 Task: Write a soql queries using LIMIT keyword.
Action: Mouse moved to (36, 136)
Screenshot: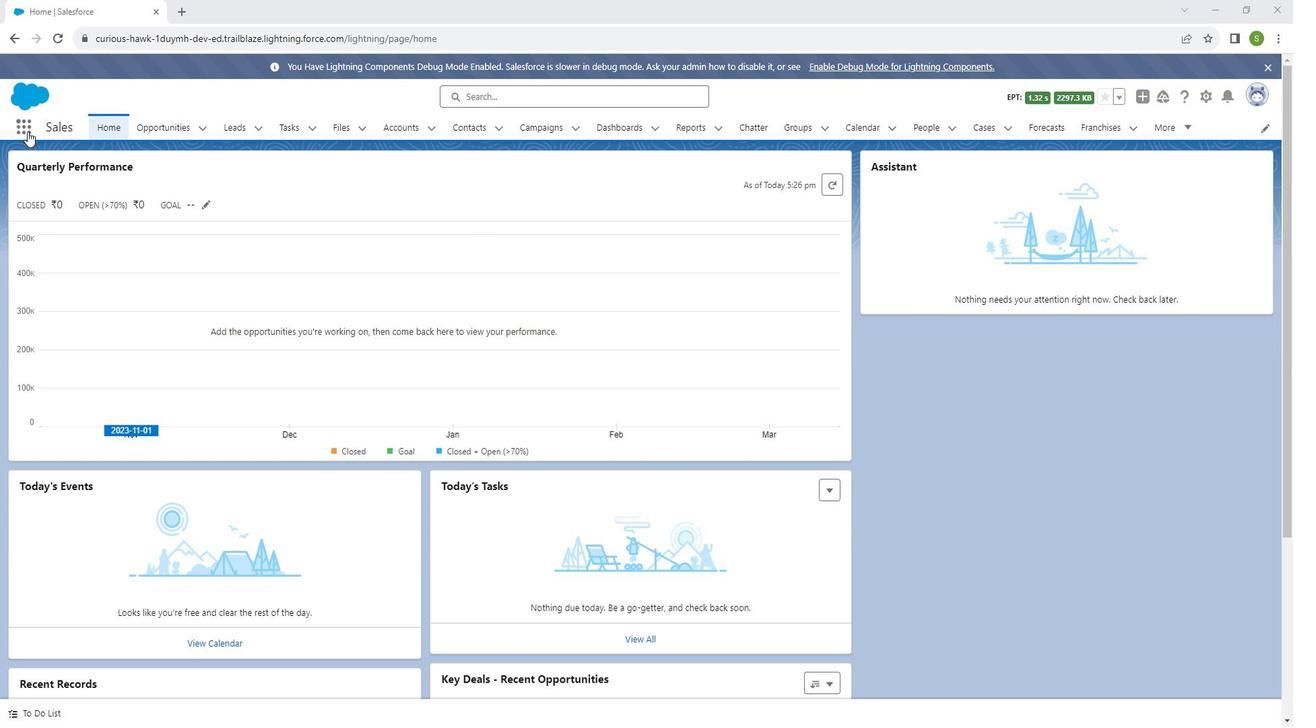 
Action: Mouse pressed left at (36, 136)
Screenshot: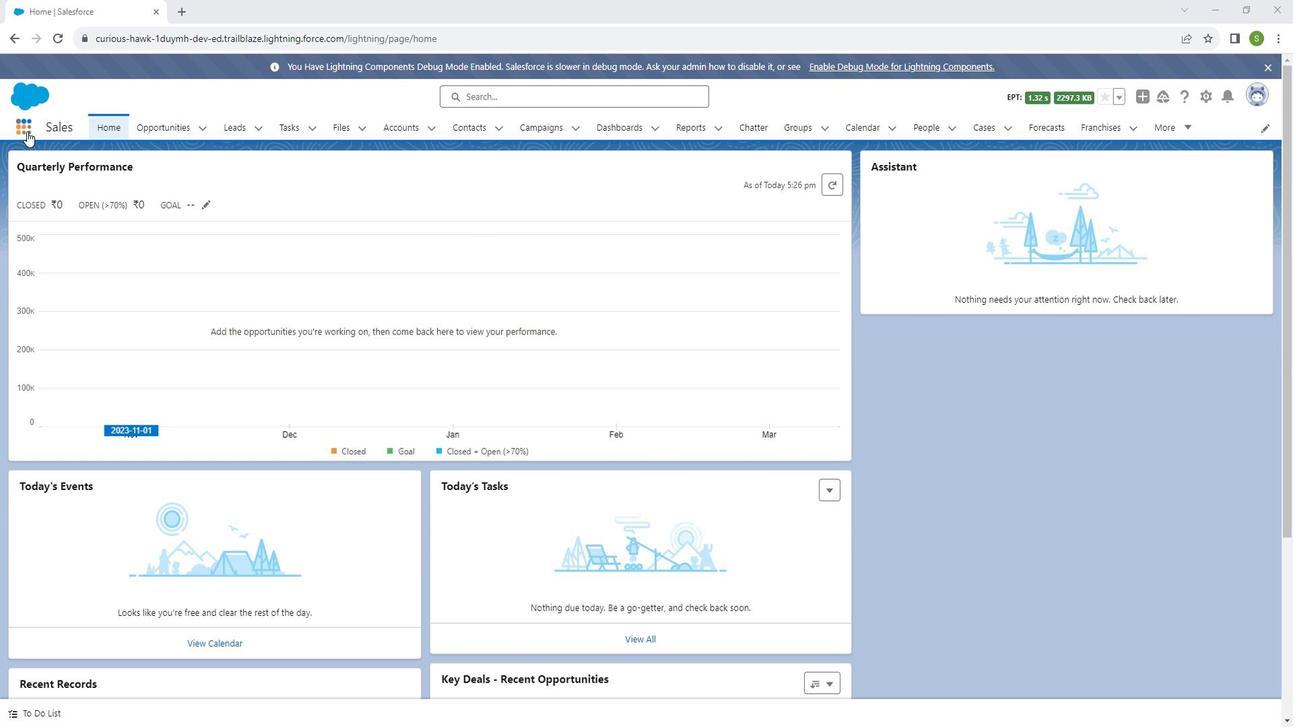 
Action: Mouse moved to (48, 366)
Screenshot: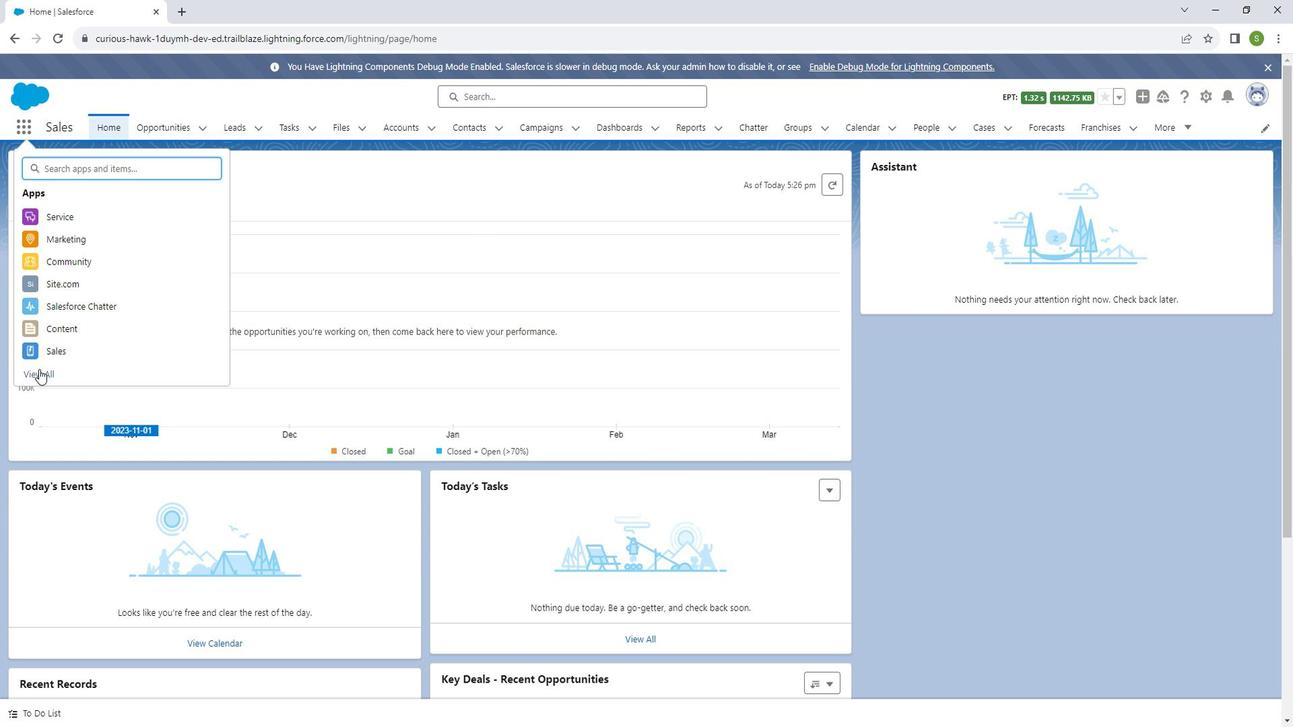 
Action: Mouse pressed left at (48, 366)
Screenshot: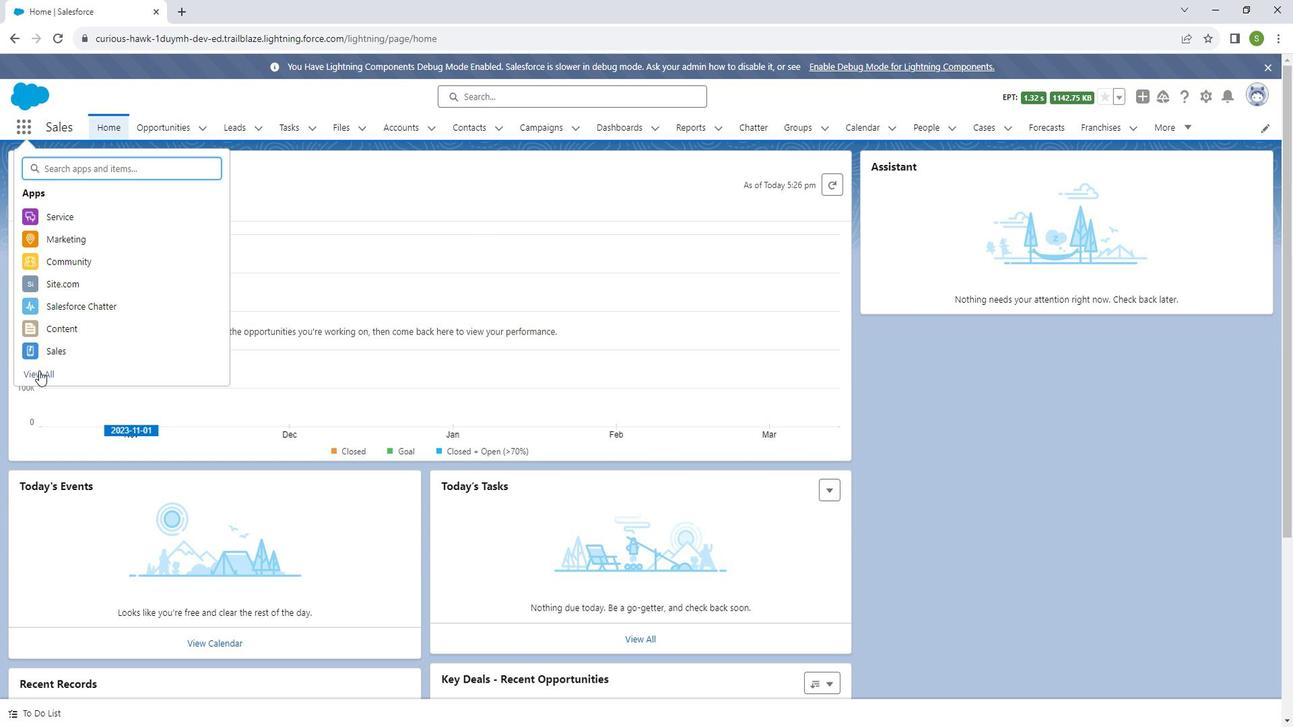 
Action: Mouse moved to (928, 493)
Screenshot: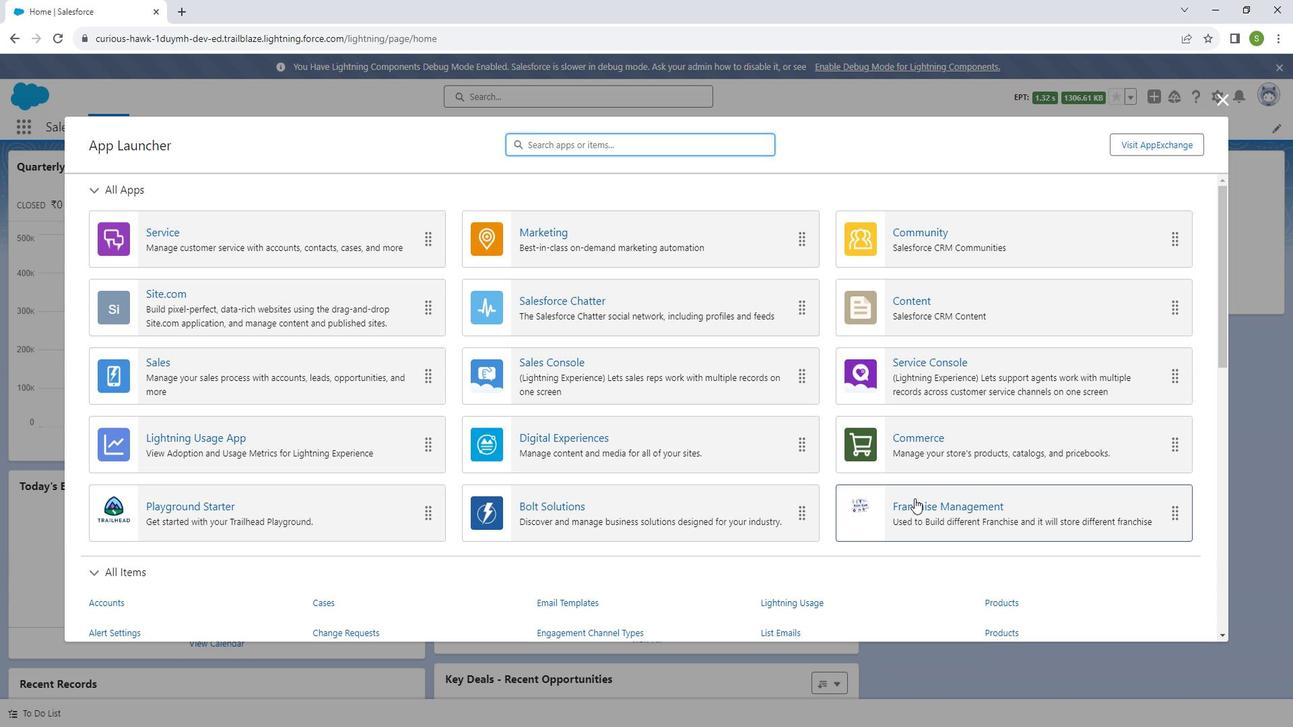 
Action: Mouse pressed left at (928, 493)
Screenshot: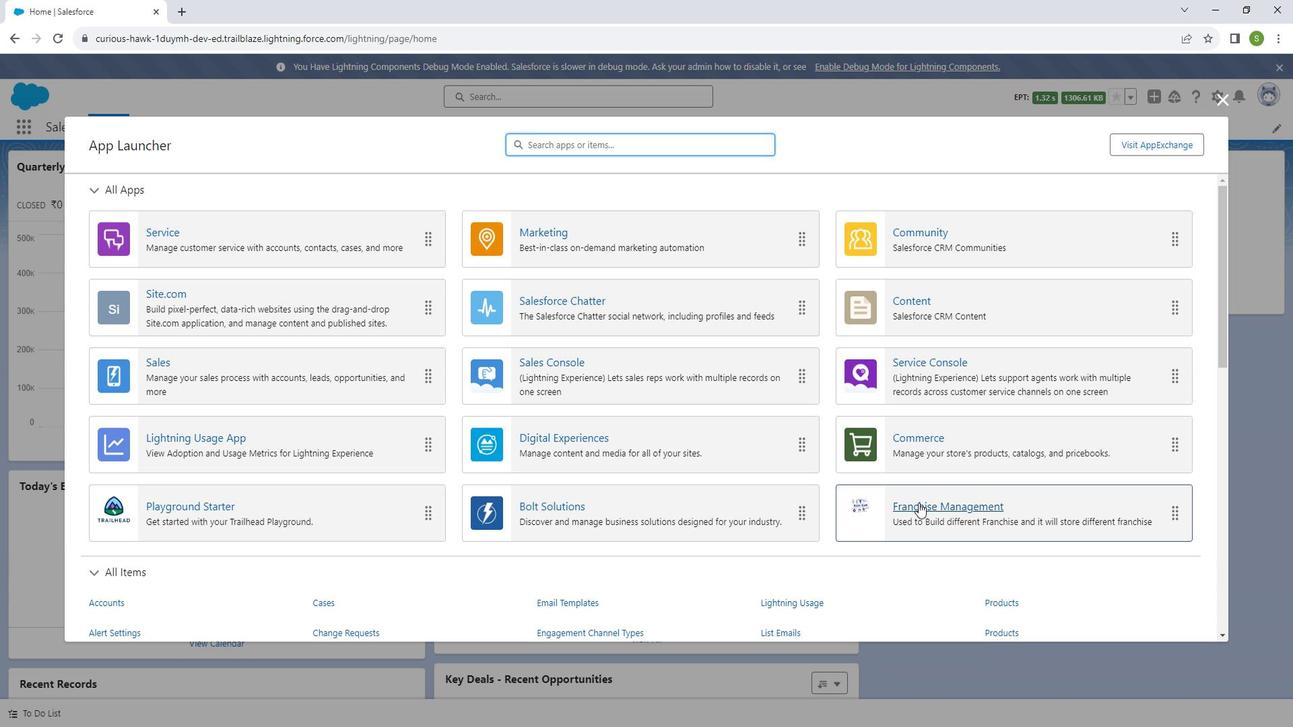 
Action: Mouse moved to (1228, 103)
Screenshot: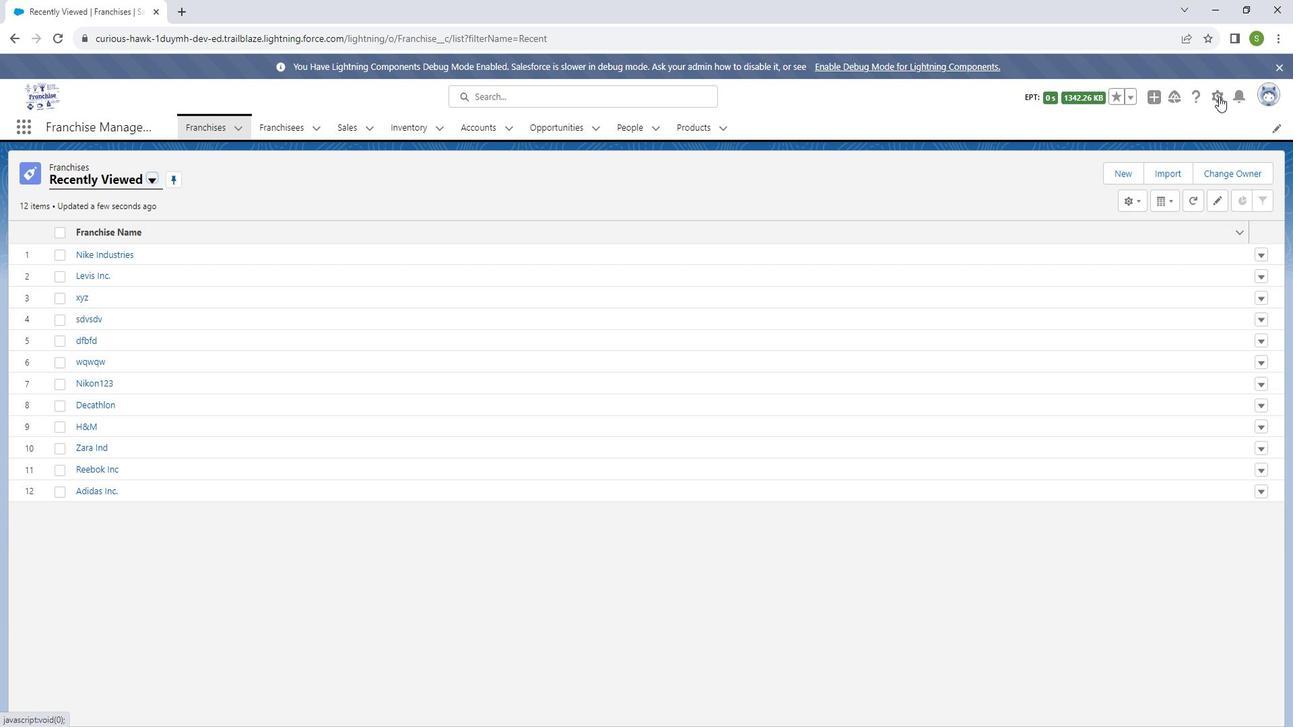 
Action: Mouse pressed left at (1228, 103)
Screenshot: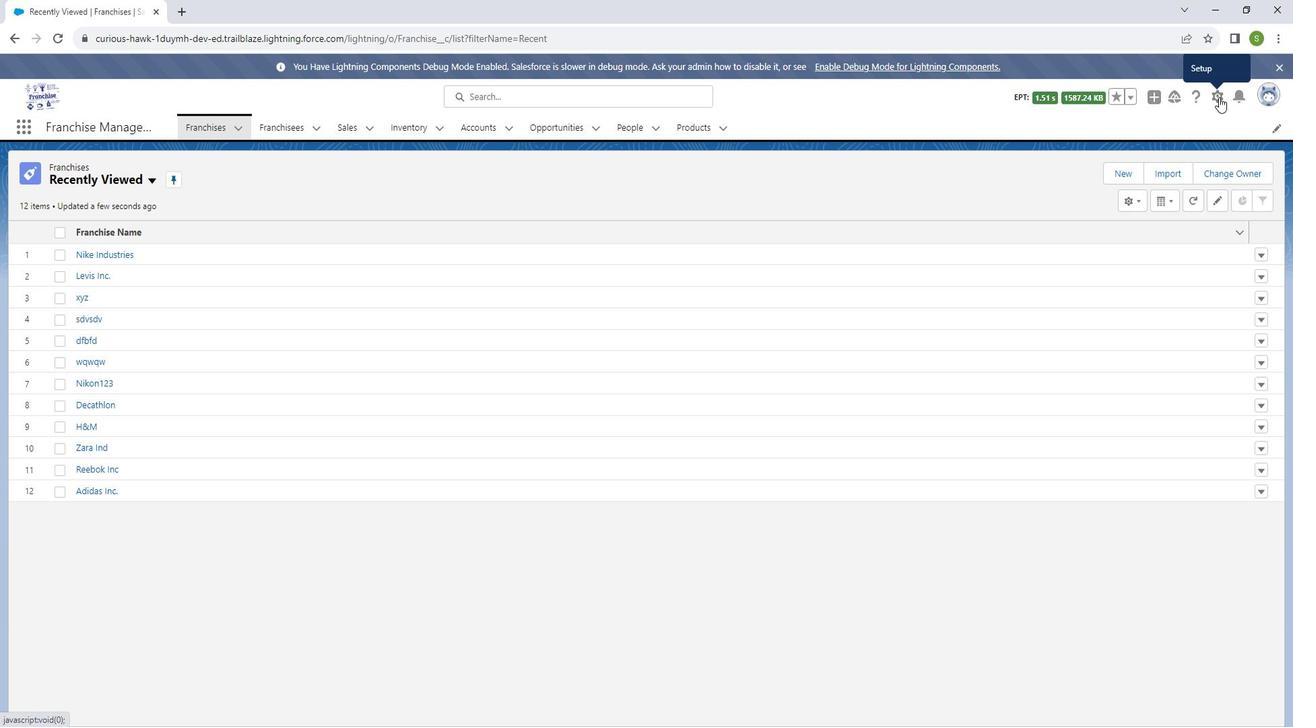 
Action: Mouse moved to (1151, 221)
Screenshot: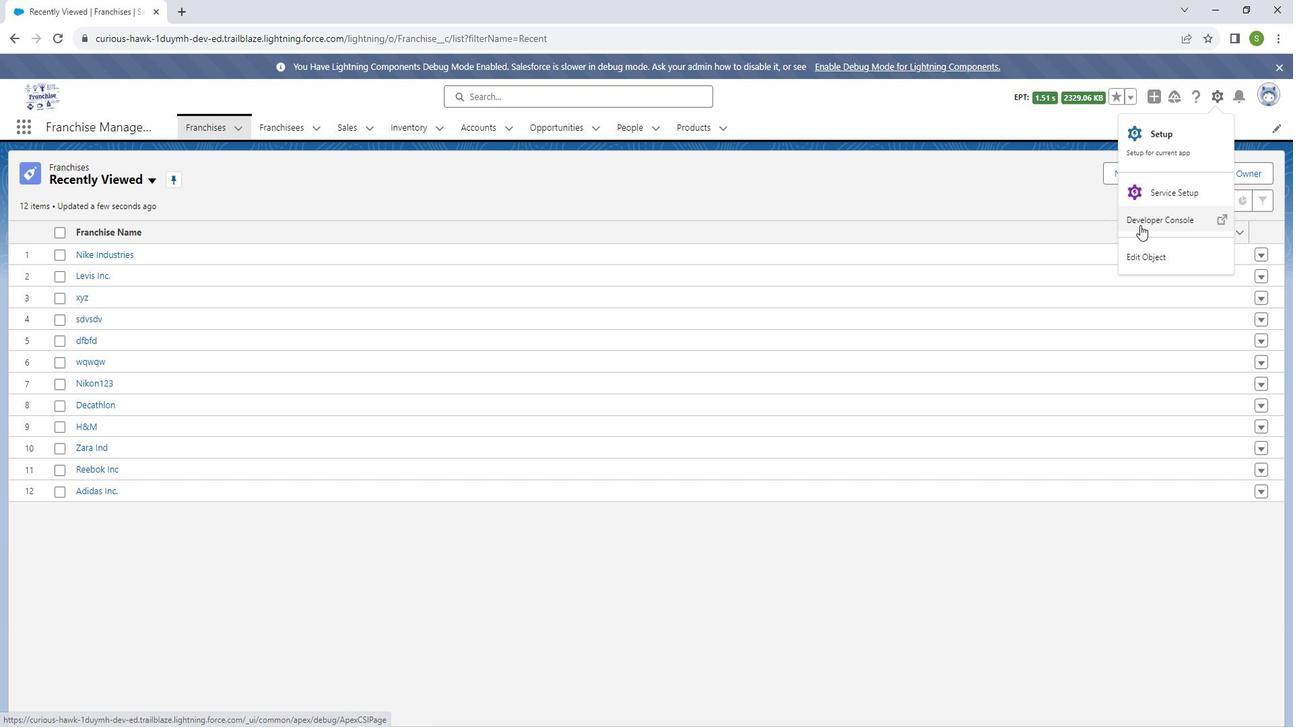 
Action: Mouse pressed right at (1151, 221)
Screenshot: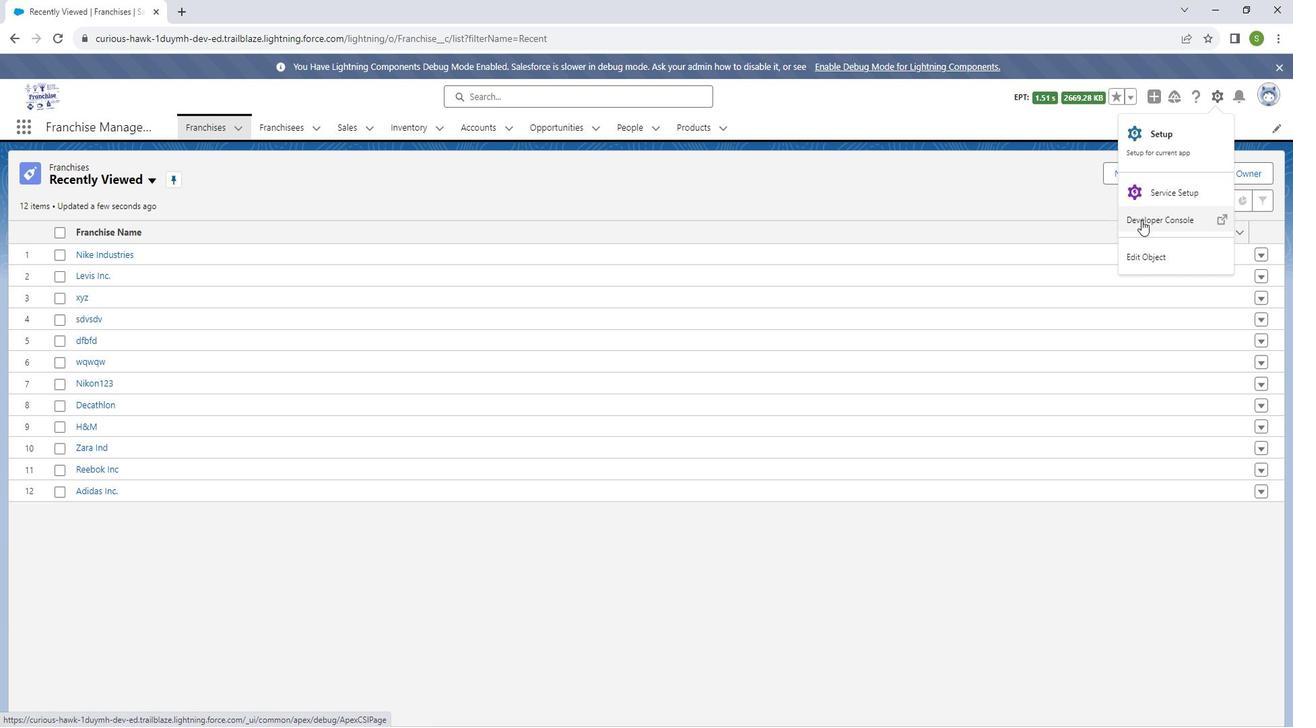 
Action: Mouse moved to (1166, 236)
Screenshot: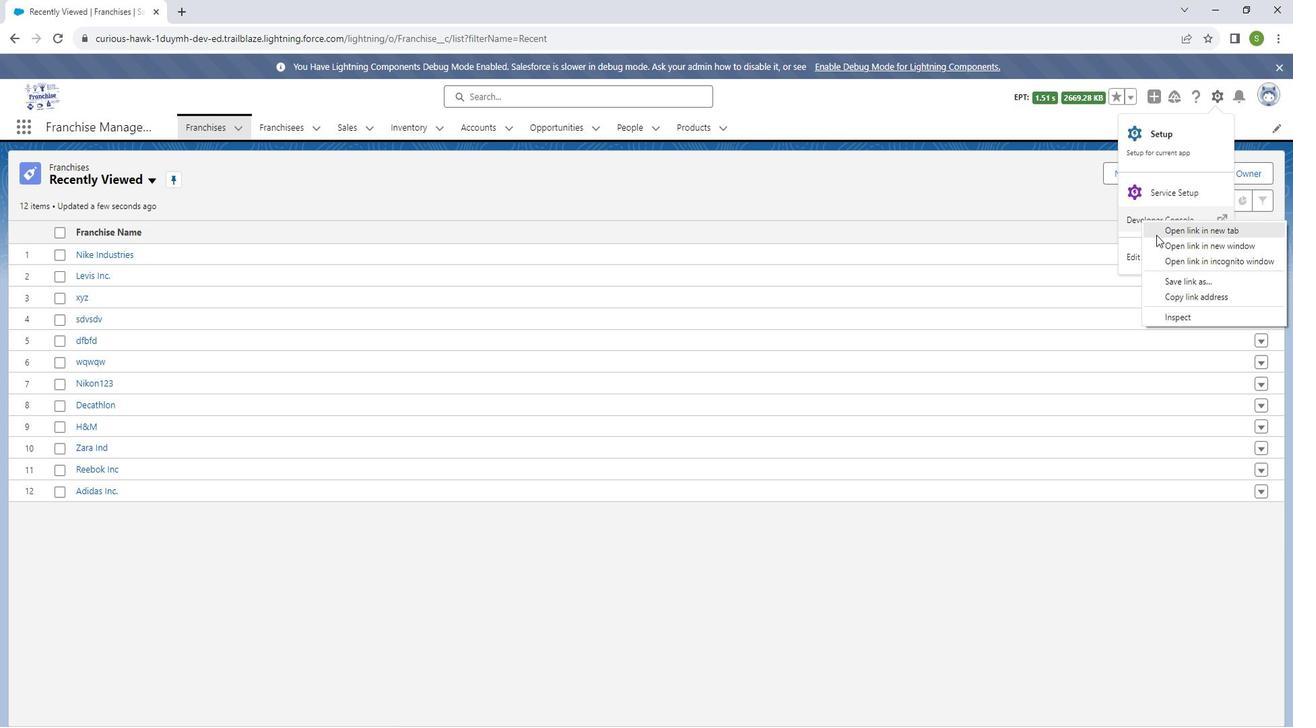 
Action: Mouse pressed left at (1166, 236)
Screenshot: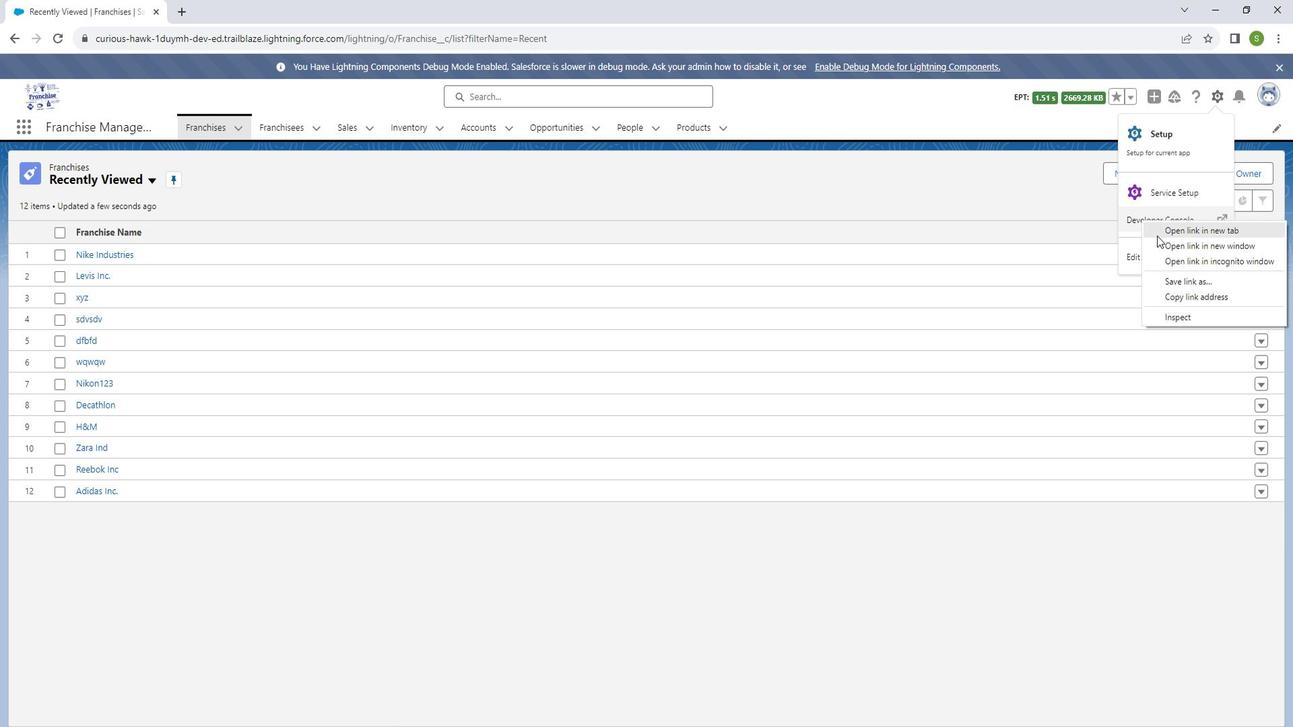 
Action: Mouse moved to (229, 8)
Screenshot: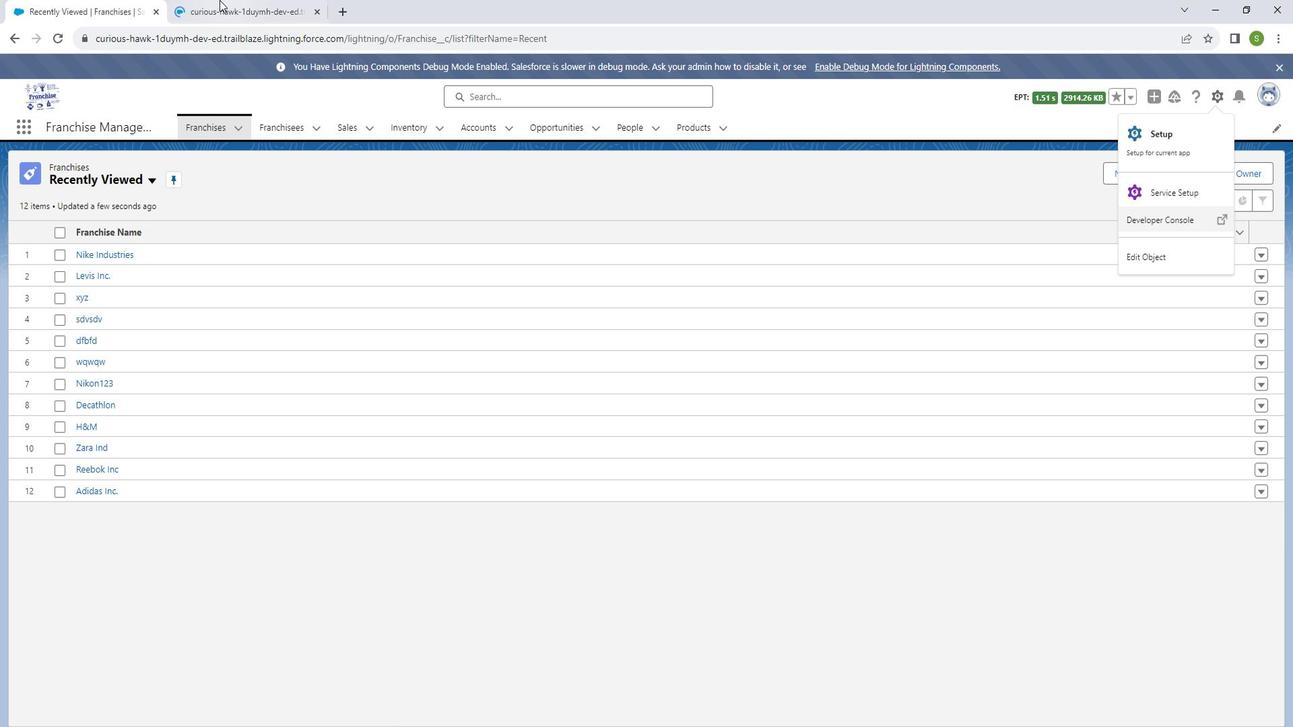 
Action: Mouse pressed left at (229, 9)
Screenshot: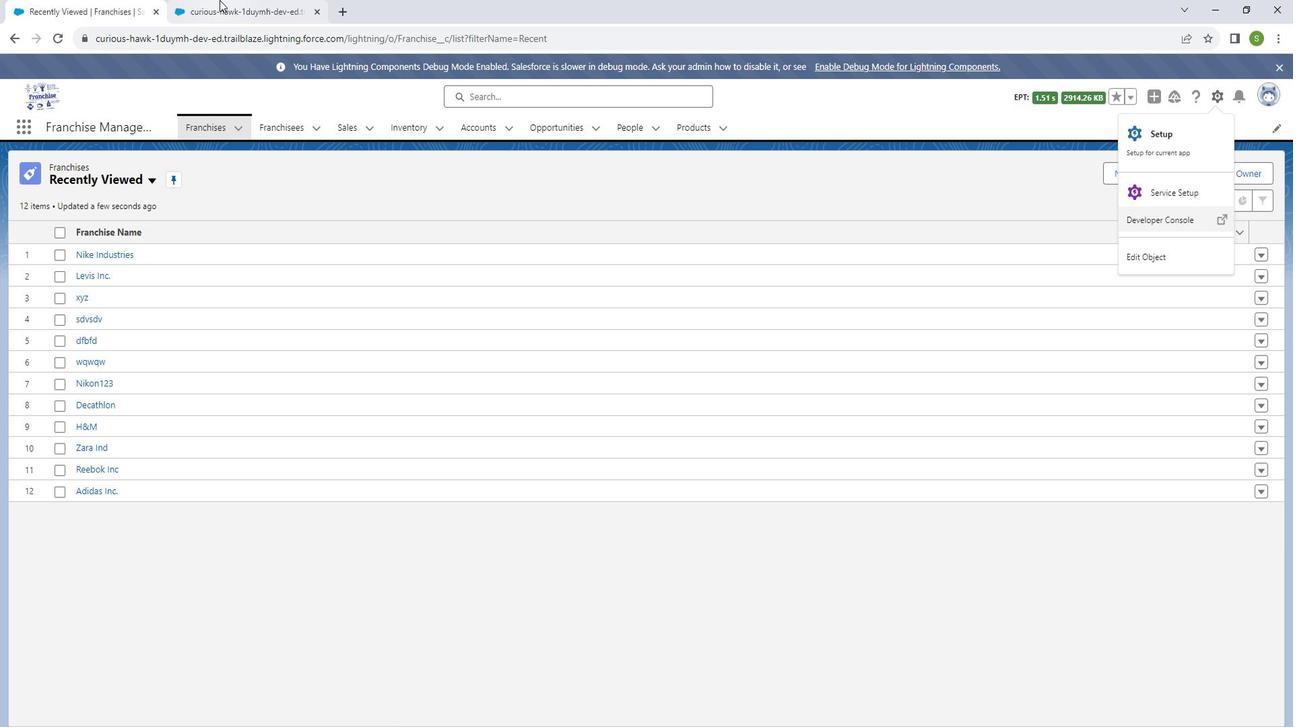 
Action: Mouse moved to (109, 70)
Screenshot: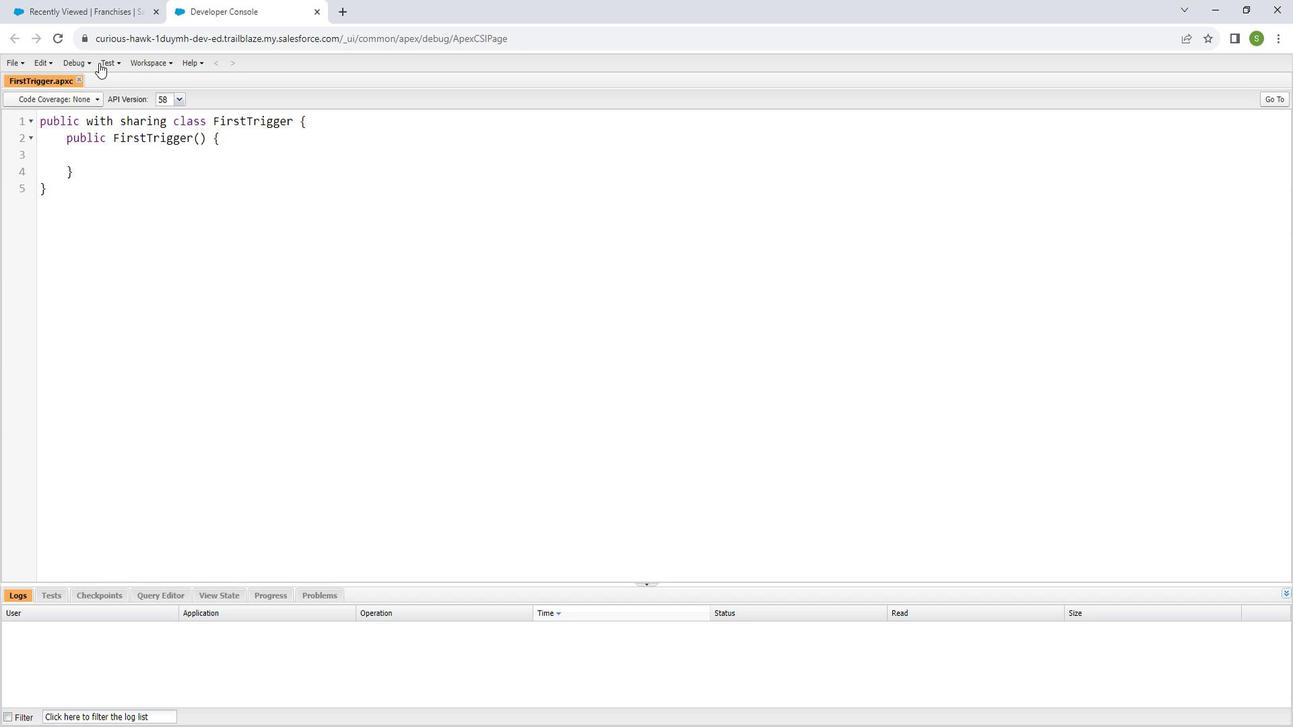 
Action: Mouse pressed left at (109, 70)
Screenshot: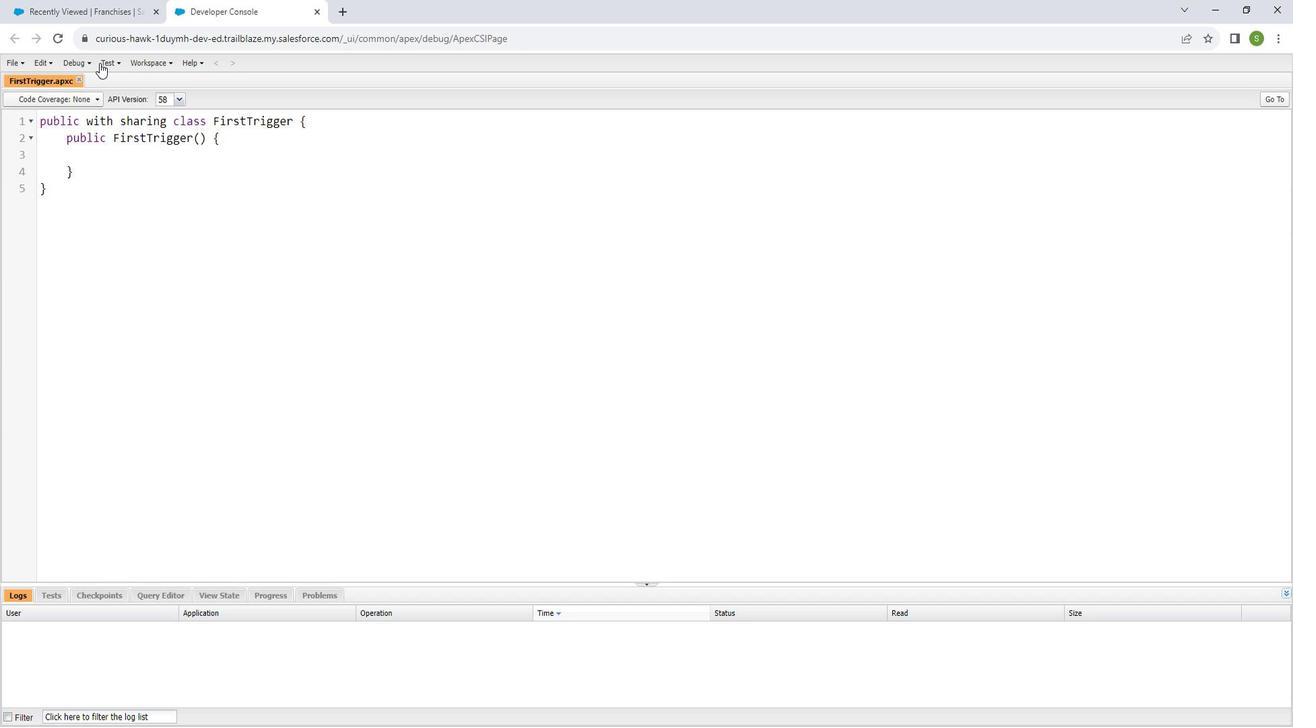 
Action: Mouse moved to (94, 67)
Screenshot: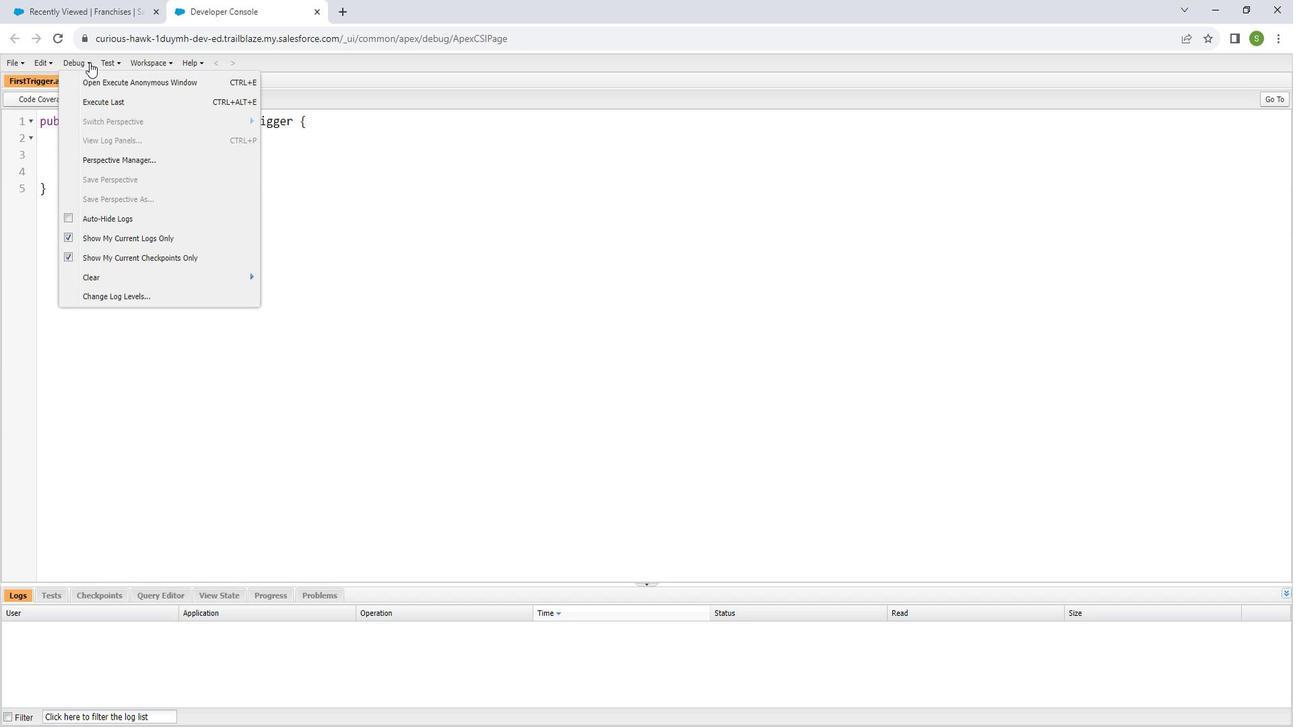
Action: Mouse pressed left at (94, 67)
Screenshot: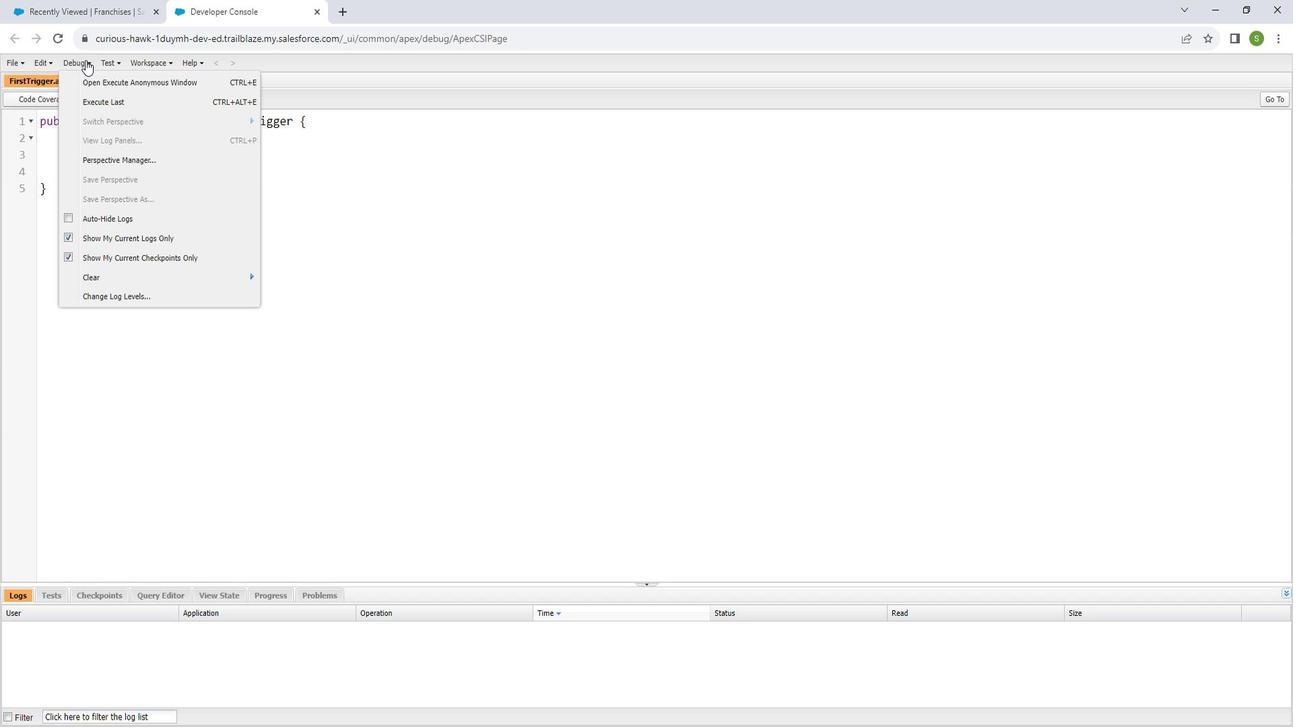 
Action: Mouse pressed left at (94, 67)
Screenshot: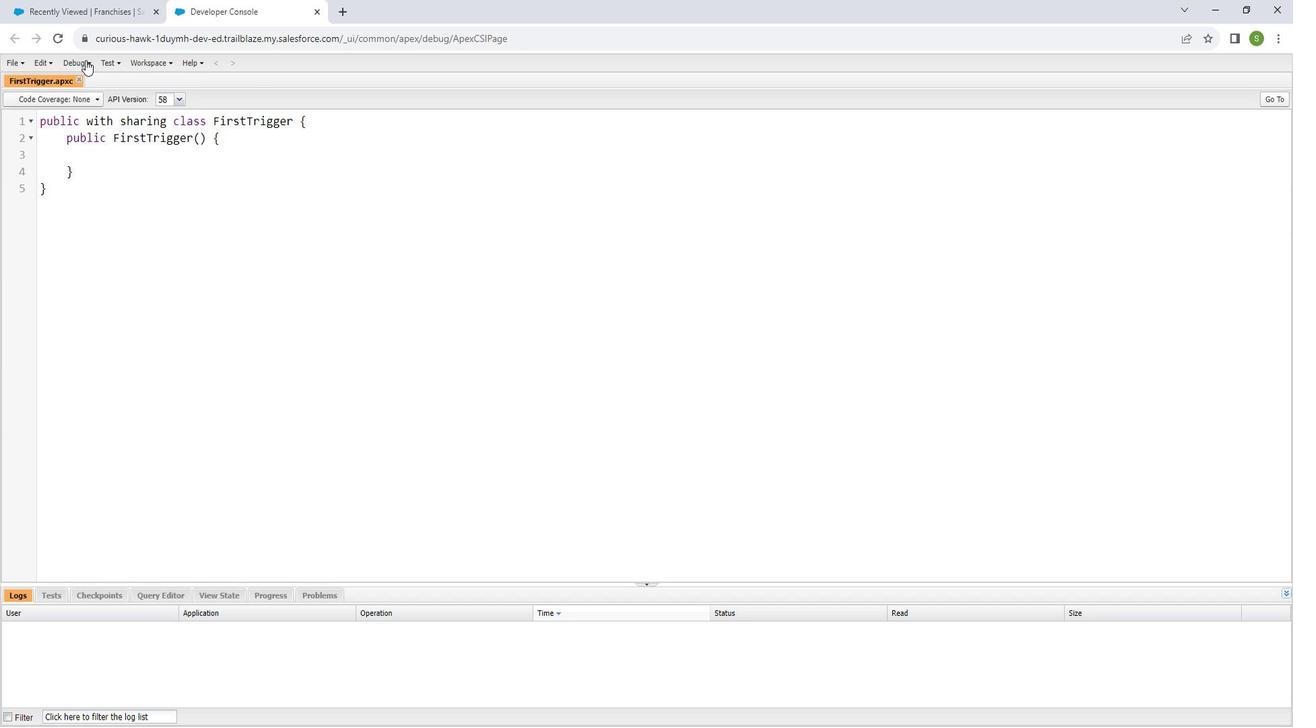 
Action: Mouse moved to (97, 83)
Screenshot: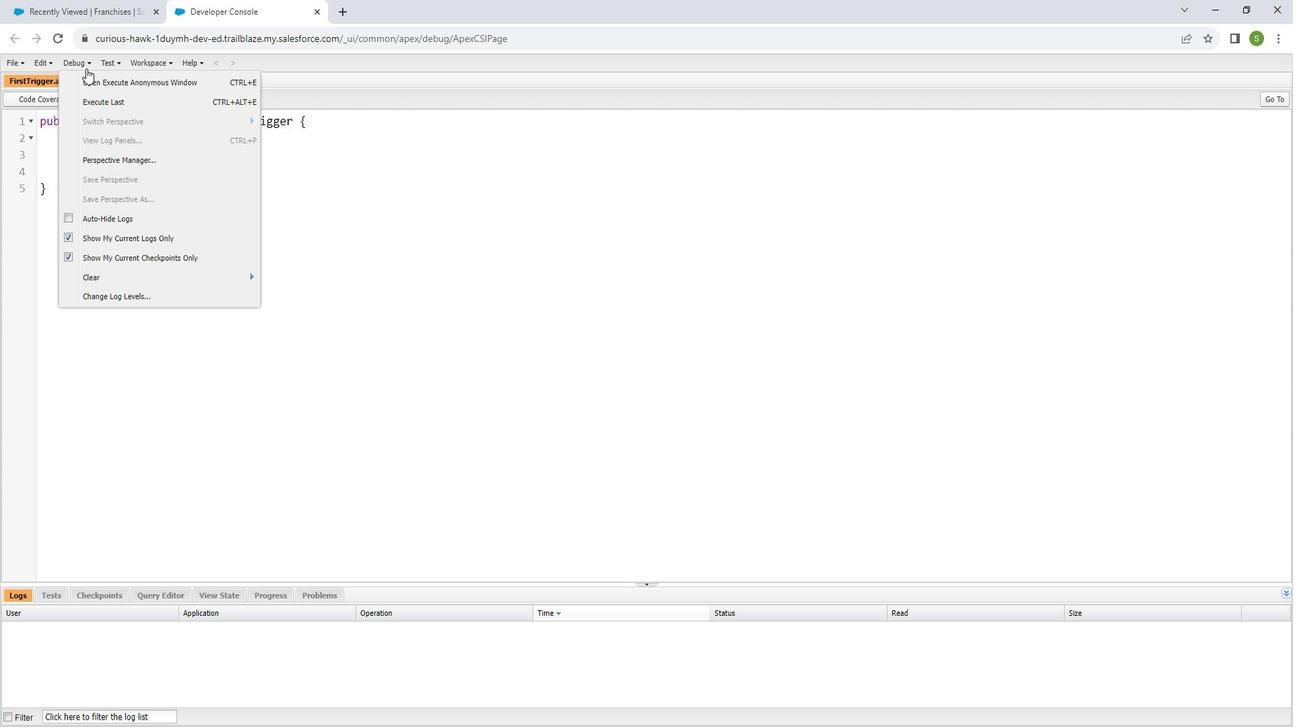 
Action: Mouse pressed left at (97, 83)
Screenshot: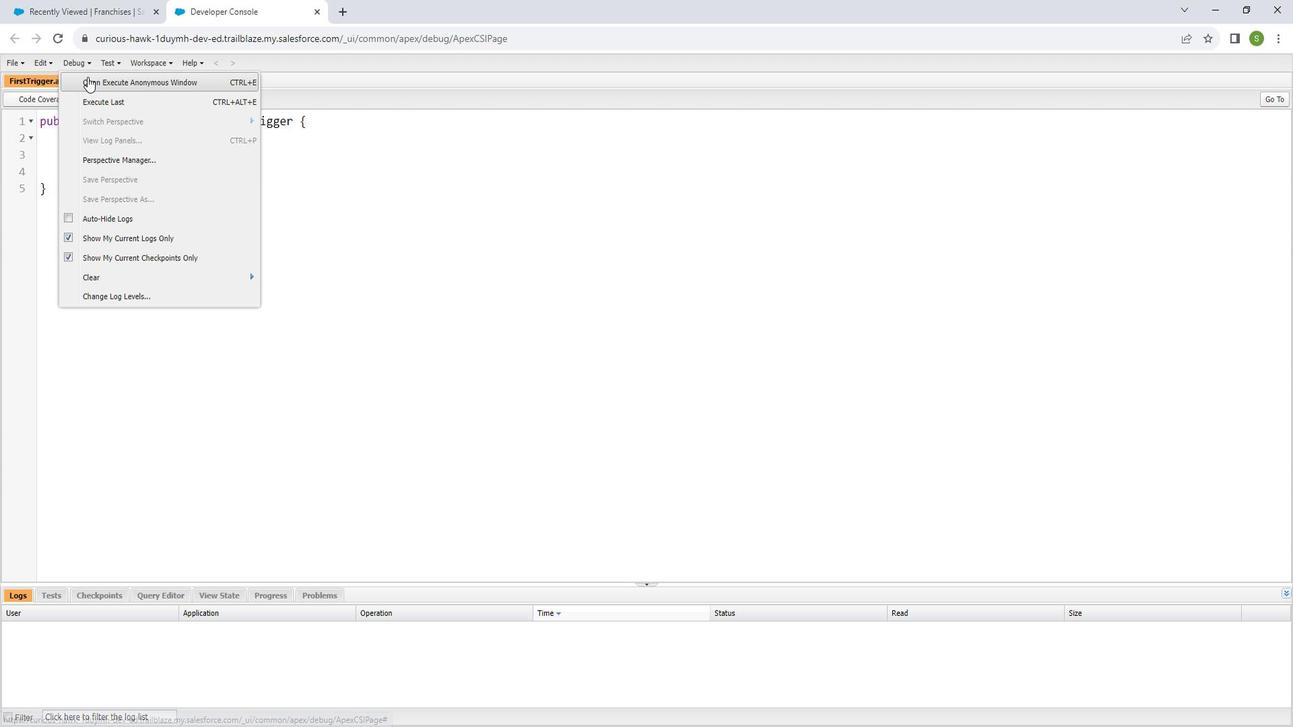 
Action: Mouse moved to (417, 231)
Screenshot: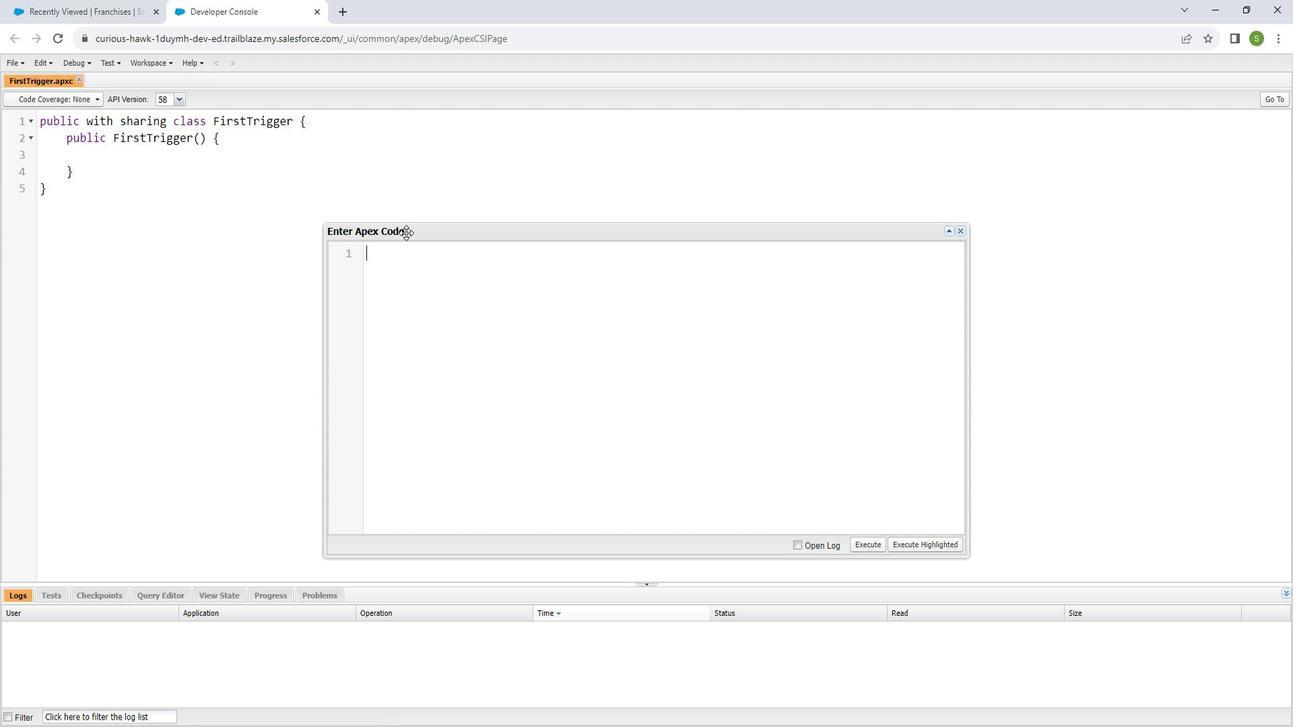 
Action: Mouse pressed left at (417, 231)
Screenshot: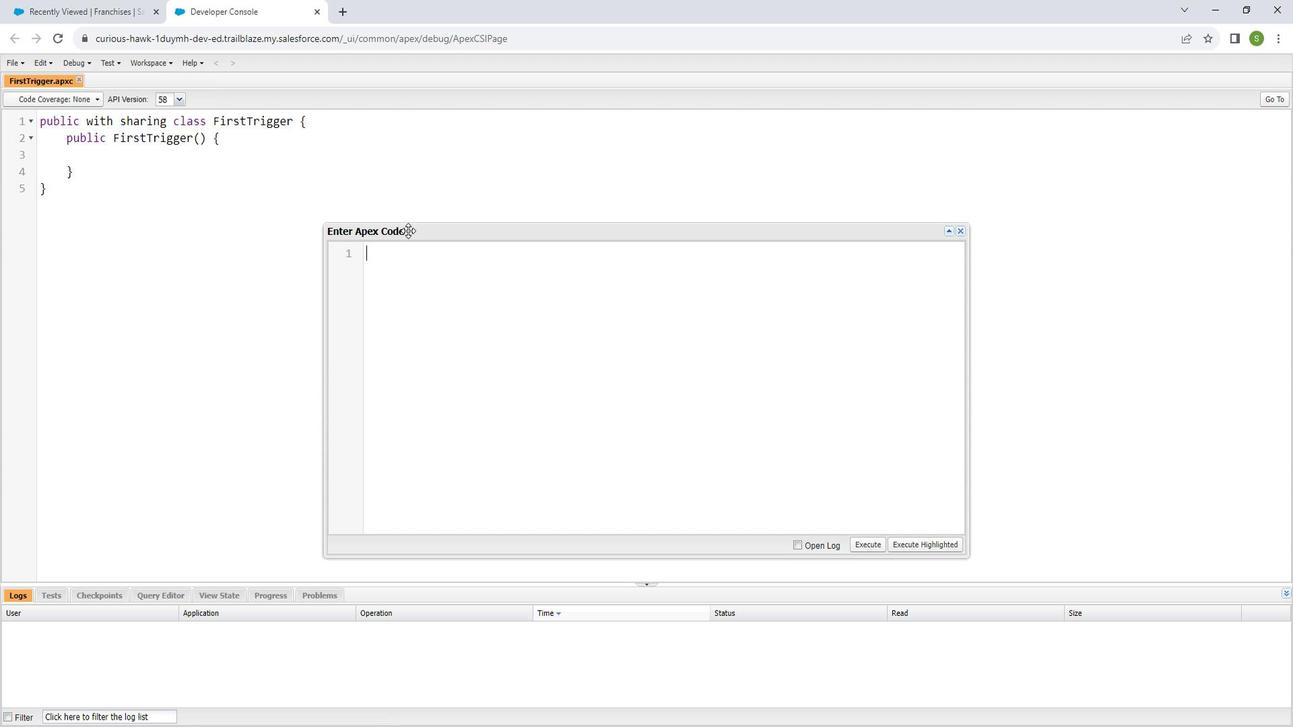 
Action: Mouse moved to (94, 127)
Screenshot: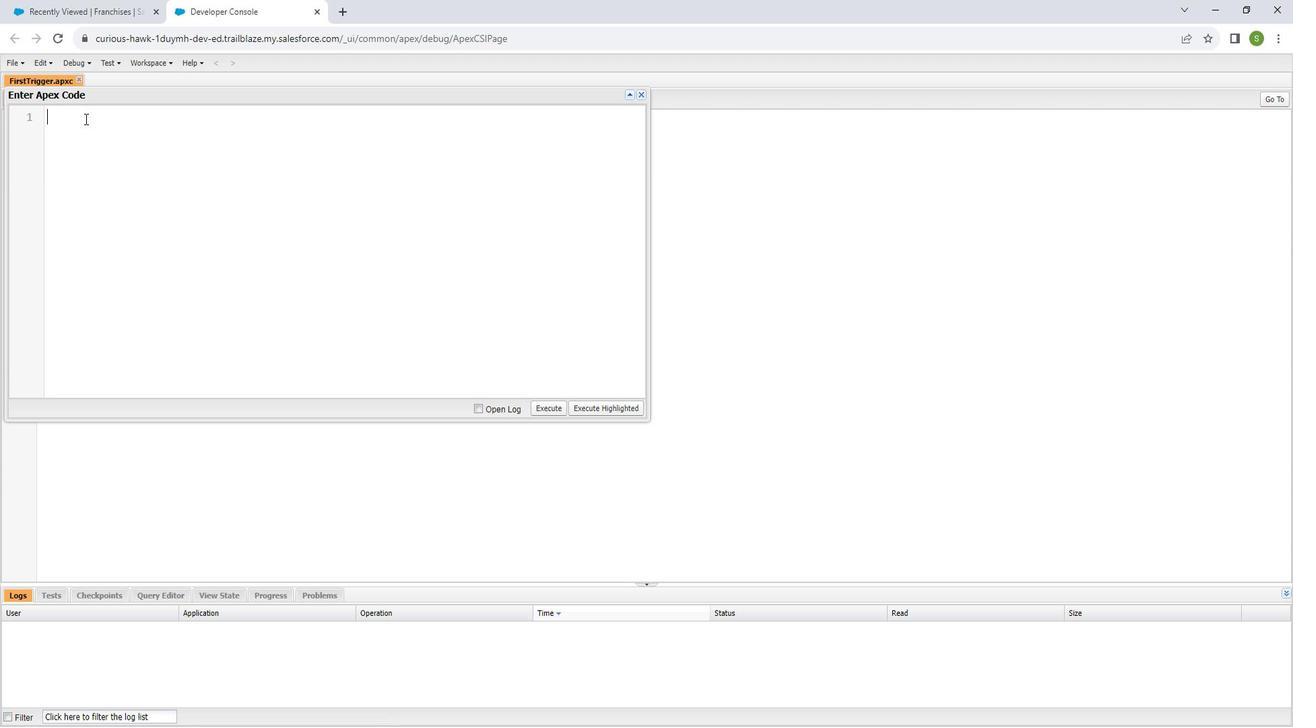 
Action: Mouse pressed left at (94, 127)
Screenshot: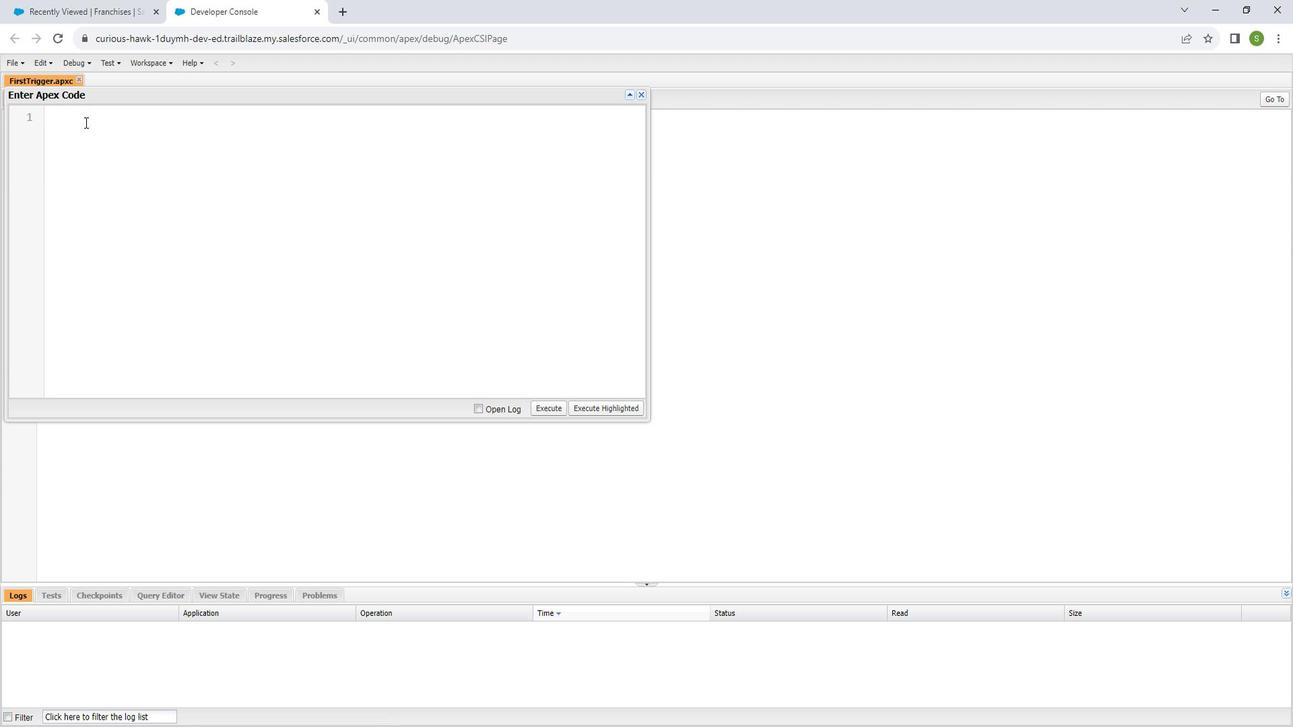 
Action: Key pressed <Key.shift_r><Key.shift_r><Key.shift_r><Key.shift_r><Key.shift_r><Key.shift_r><Key.shift_r><Key.shift_r><Key.shift_r><Key.shift_r><Key.shift_r><Key.shift_r><Key.shift_r><Key.shift_r>SE<Key.shift_r><Key.shift_r><Key.shift_r><Key.shift_r>L<Key.backspace><Key.backspace><Key.backspace><Key.shift_r>List<Key.shift_r><<Key.shift_r><Key.shift_r><Key.shift_r><Key.shift_r>Franchise<Key.shift_r><Key.shift_r><Key.shift_r><Key.shift_r><Key.shift_r><Key.shift_r><Key.shift_r><Key.shift_r><Key.shift_r><Key.shift_r><Key.shift_r><Key.shift_r><Key.shift_r><Key.shift_r><Key.shift_r><Key.shift_r><Key.shift_r><Key.shift_r><Key.shift_r><Key.shift_r><Key.shift_r><Key.shift_r><Key.shift_r><Key.shift_r><Key.shift_r><Key.shift_r><Key.shift_r><Key.shift_r>__c<Key.shift_r><Key.shift_r><Key.shift_r><Key.shift_r><Key.shift_r><Key.shift_r><Key.shift_r>><Key.space>frans<Key.space>=<Key.space>[]<Key.left><Key.shift_r>SELECT<Key.space>id,<Key.space><Key.shift_r><Key.shift_r><Key.shift_r><Key.shift_r><Key.shift_r><Key.shift_r>NAm<Key.backspace><Key.backspace>ame<Key.space><Key.shift_r>From<Key.space><Key.shift_r>Franchise<Key.shift_r>__c<Key.space><Key.shift_r>LIMIIT<Key.backspace><Key.backspace>t<Key.backspace><Key.shift_r>T<Key.space>4<Key.right>;<Key.enter><Key.shift_r>Sys<Key.backspace><Key.backspace><Key.backspace>for<Key.shift_r>(<Key.shift_r><Key.shift_r><Key.shift_r>Franchise<Key.shift_r>__c<Key.space>frans<Key.shift_r>:<Key.space><Key.shift_r><Key.shift_r><Key.backspace><Key.space><Key.space><Key.backspace><Key.backspace><Key.backspace>s<Key.shift_r>:<Key.space>frans<Key.right><Key.enter><Key.shift_r>{}<Key.left><Key.enter><Key.shift_r>System.dev<Key.backspace>bug<Key.shift_r>(<Key.shift_r>Na<Key.backspace><Key.backspace>'<Key.shift_r><Key.shift_r>Name<Key.space>-<Key.right>+<Key.space><Key.shift_r>NAme<Key.backspace><Key.backspace><Key.backspace><Key.backspace>franss.<Key.shift_r>Name<Key.right>;
Screenshot: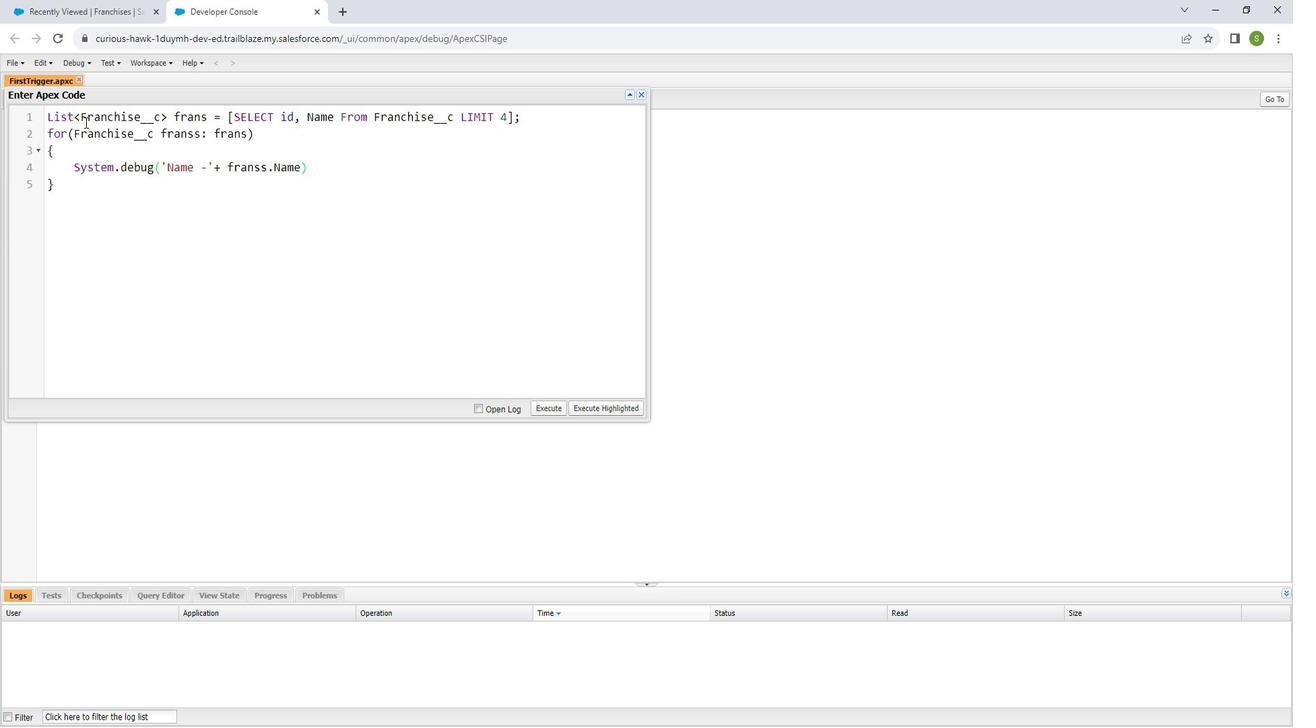 
Action: Mouse moved to (485, 401)
Screenshot: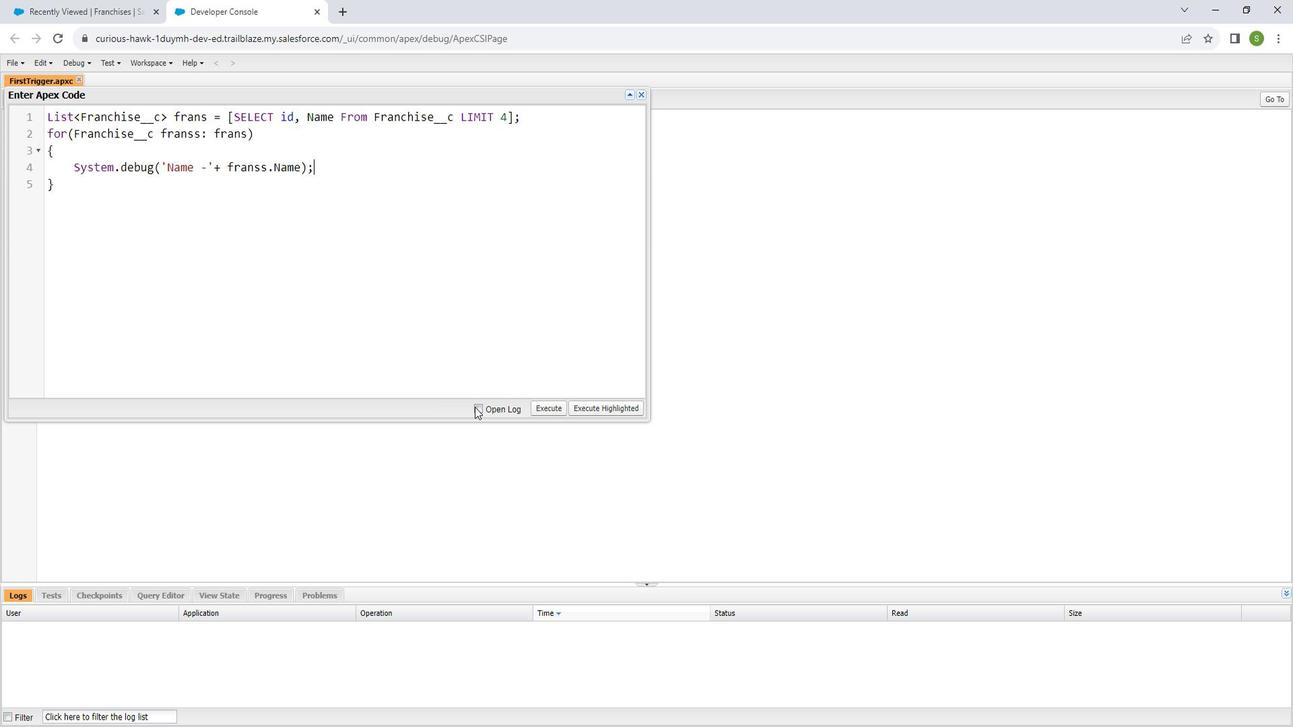
Action: Mouse pressed left at (485, 401)
Screenshot: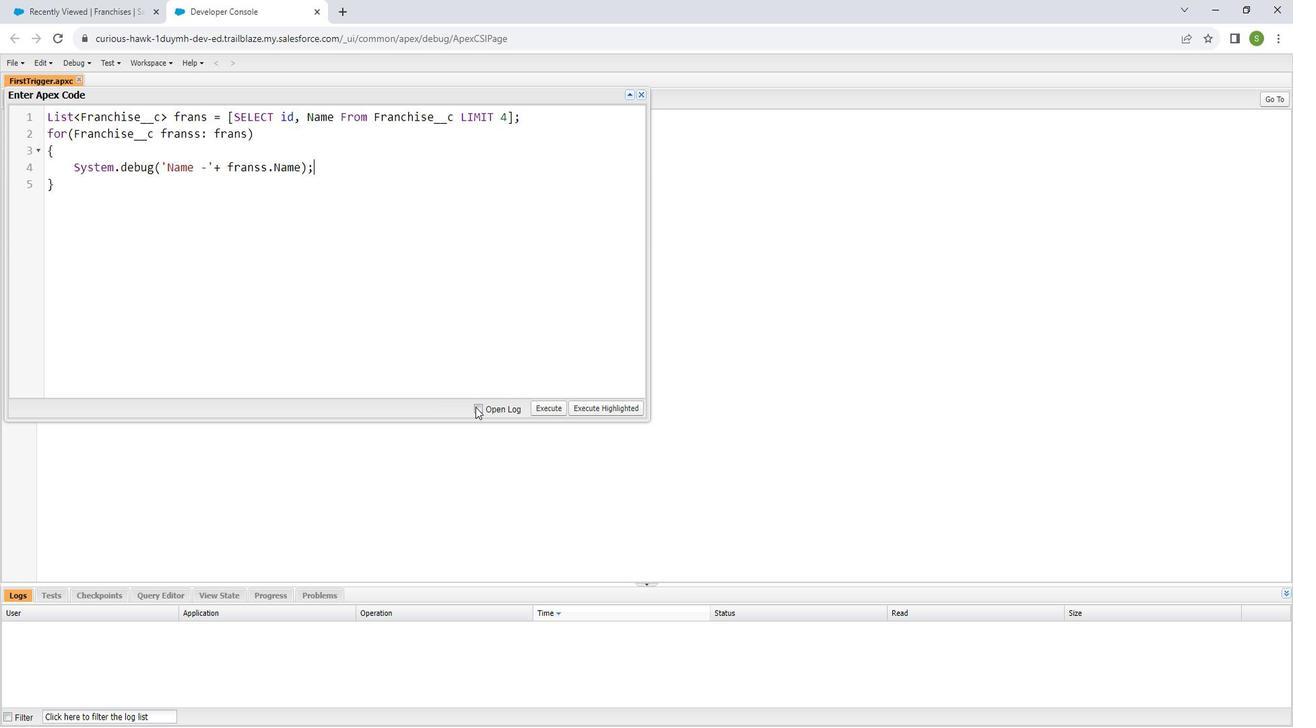 
Action: Mouse moved to (557, 397)
Screenshot: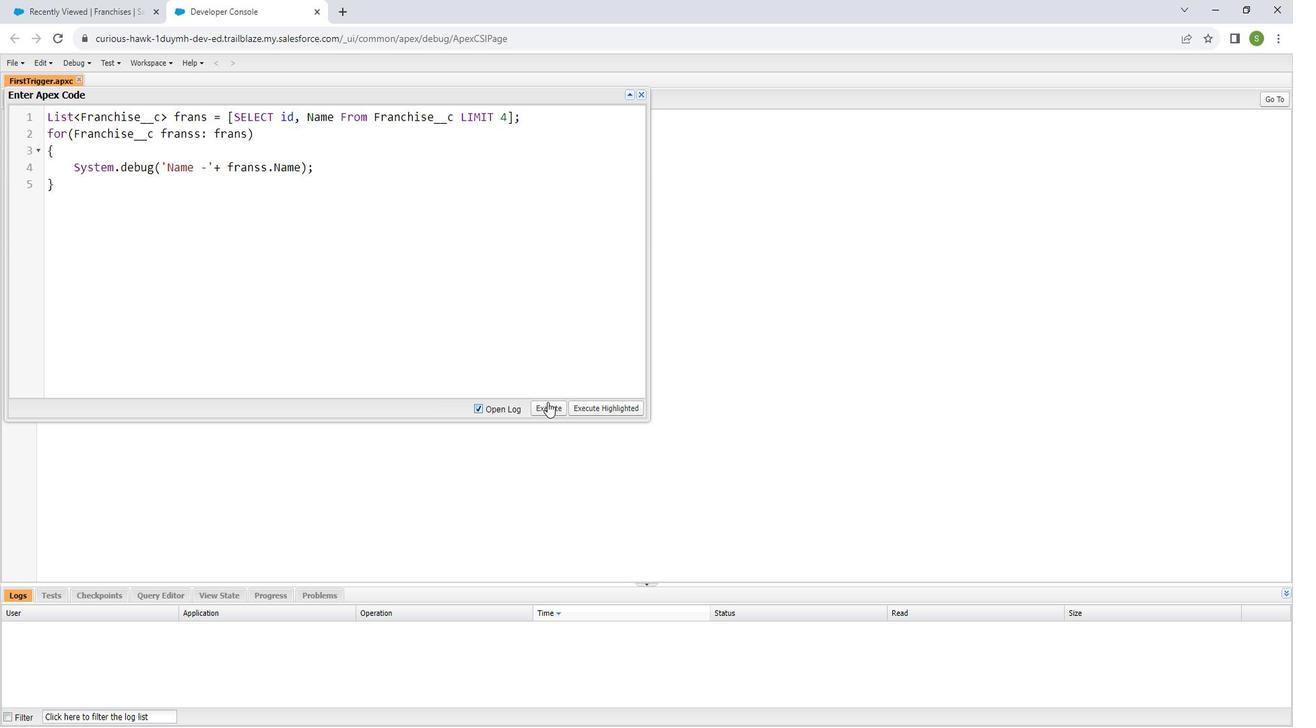 
Action: Mouse pressed left at (557, 397)
Screenshot: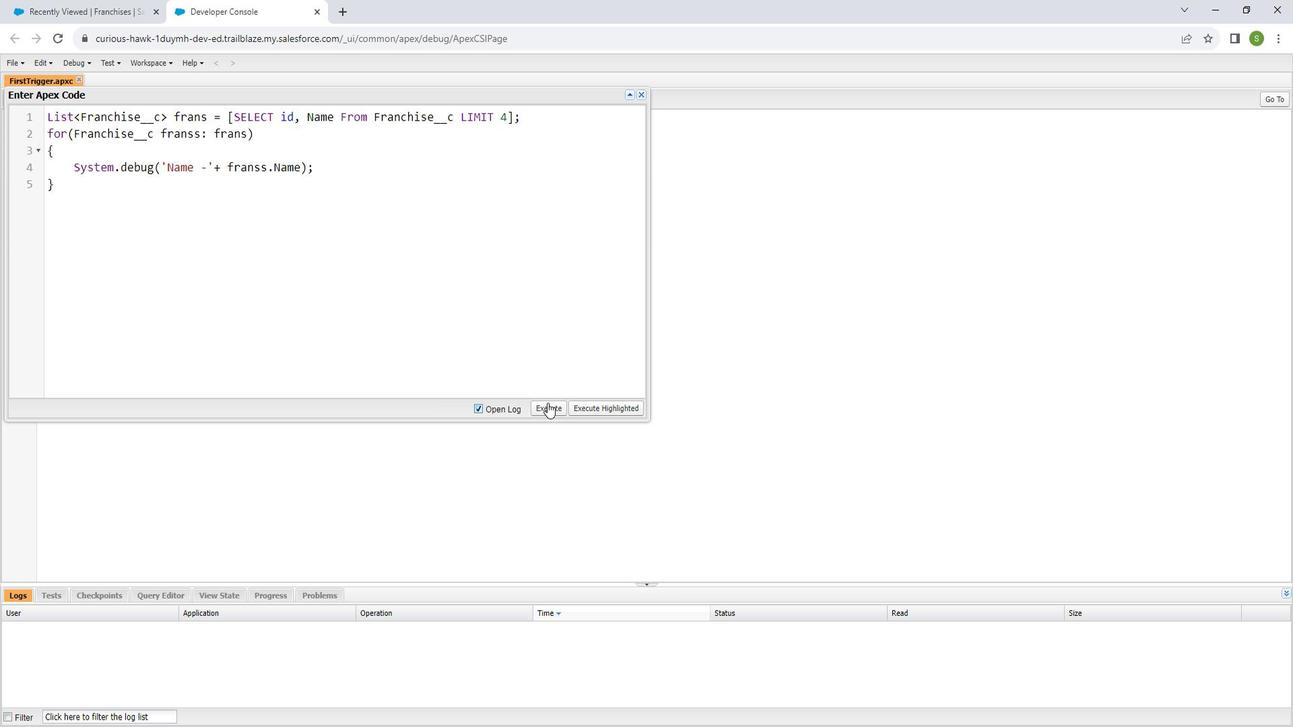 
Action: Mouse moved to (135, 558)
Screenshot: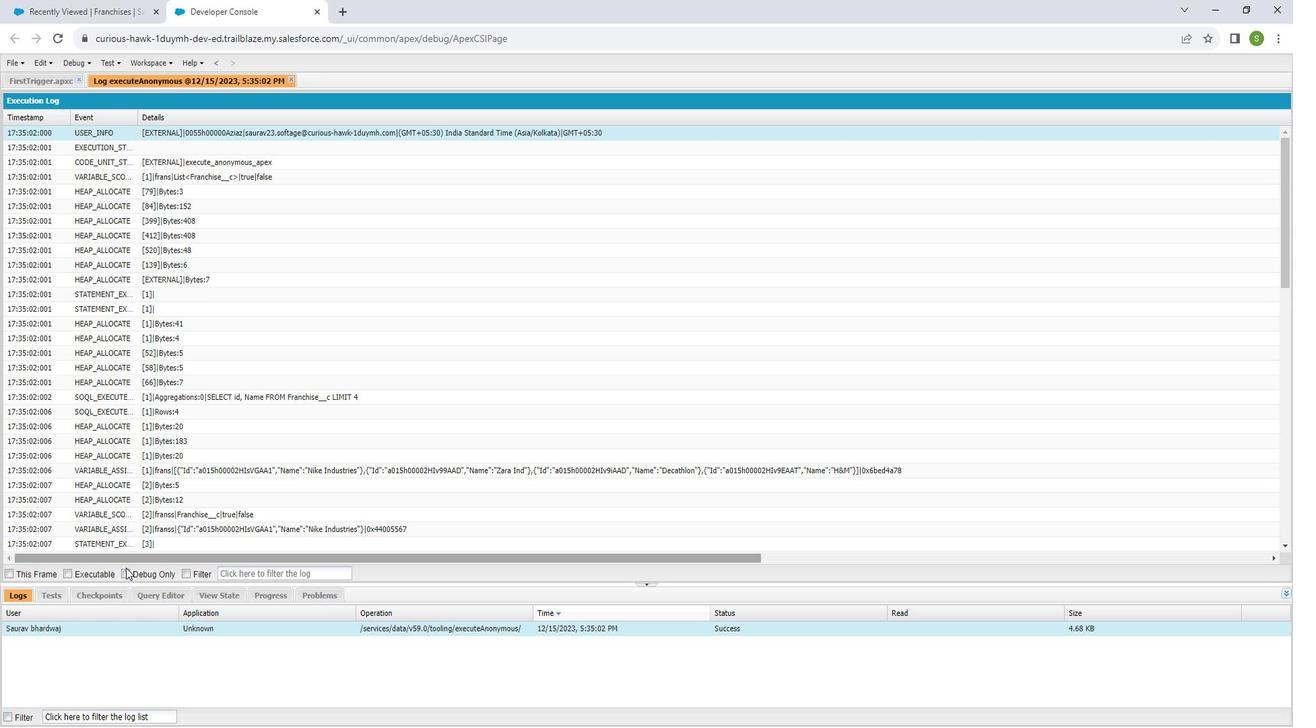 
Action: Mouse pressed left at (135, 558)
Screenshot: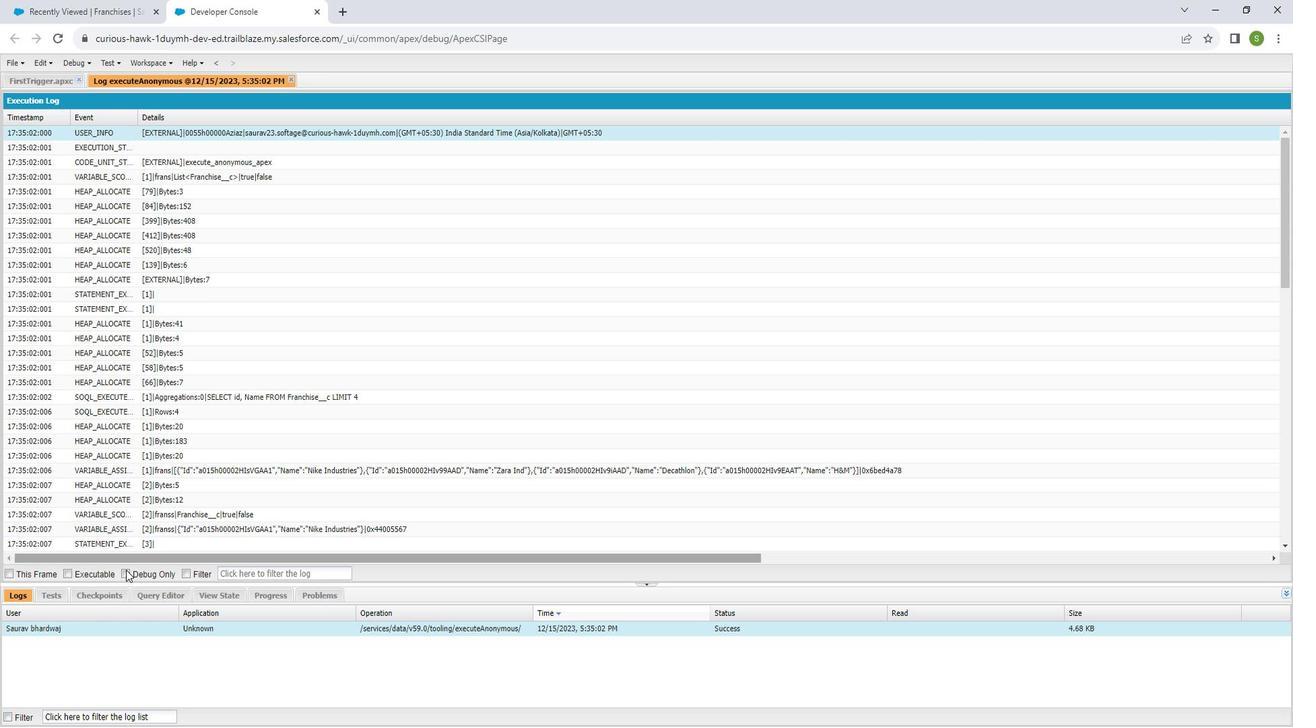
Action: Mouse moved to (165, 586)
Screenshot: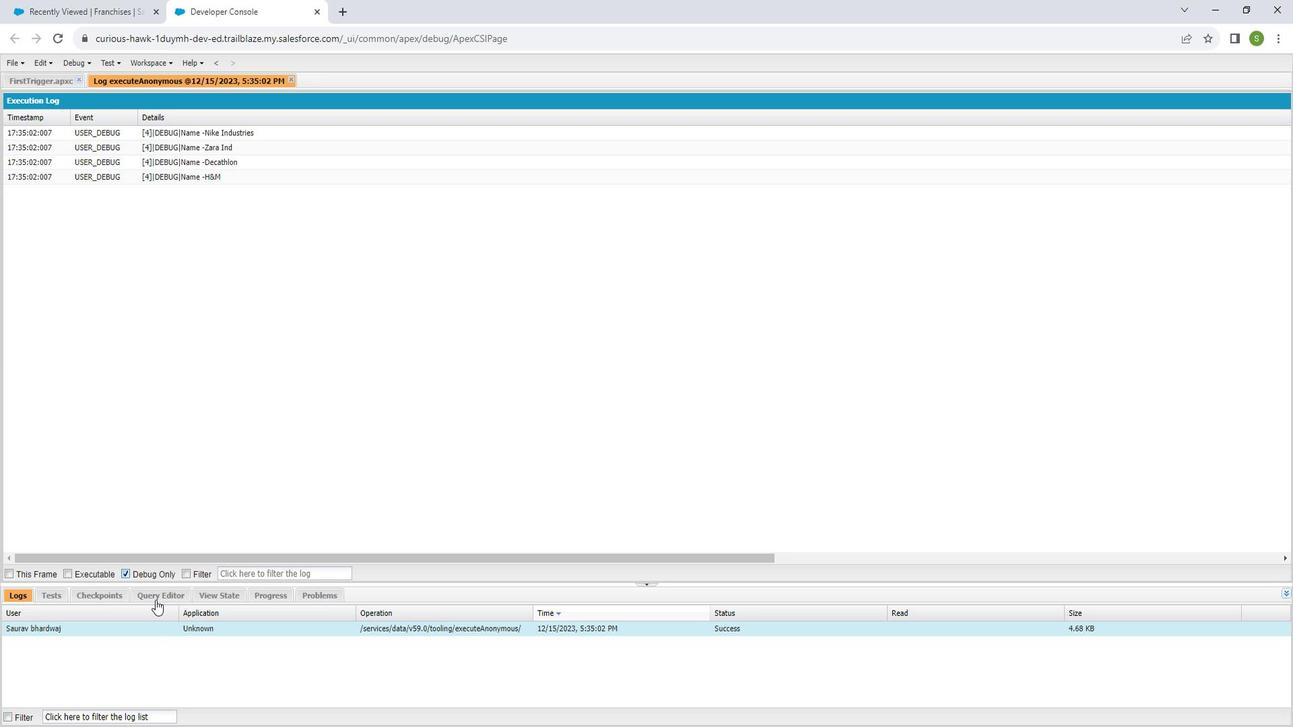 
Action: Mouse pressed left at (165, 586)
Screenshot: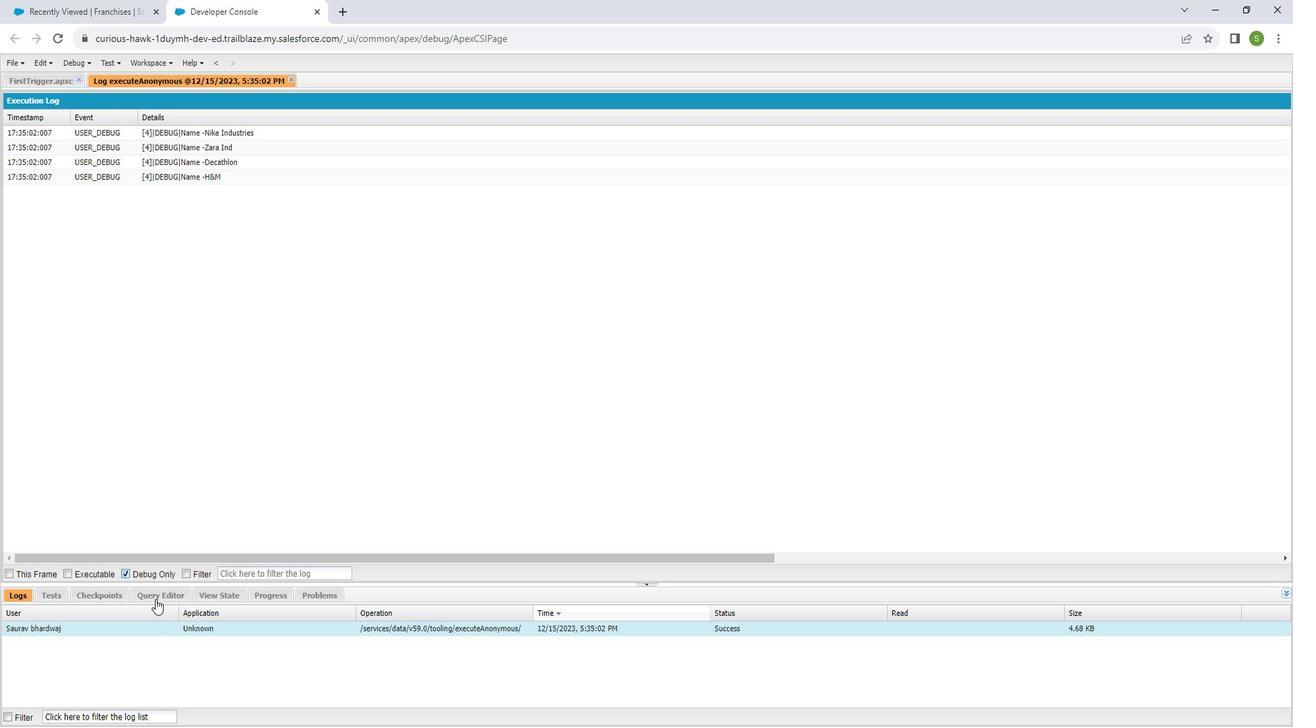 
Action: Mouse moved to (233, 478)
Screenshot: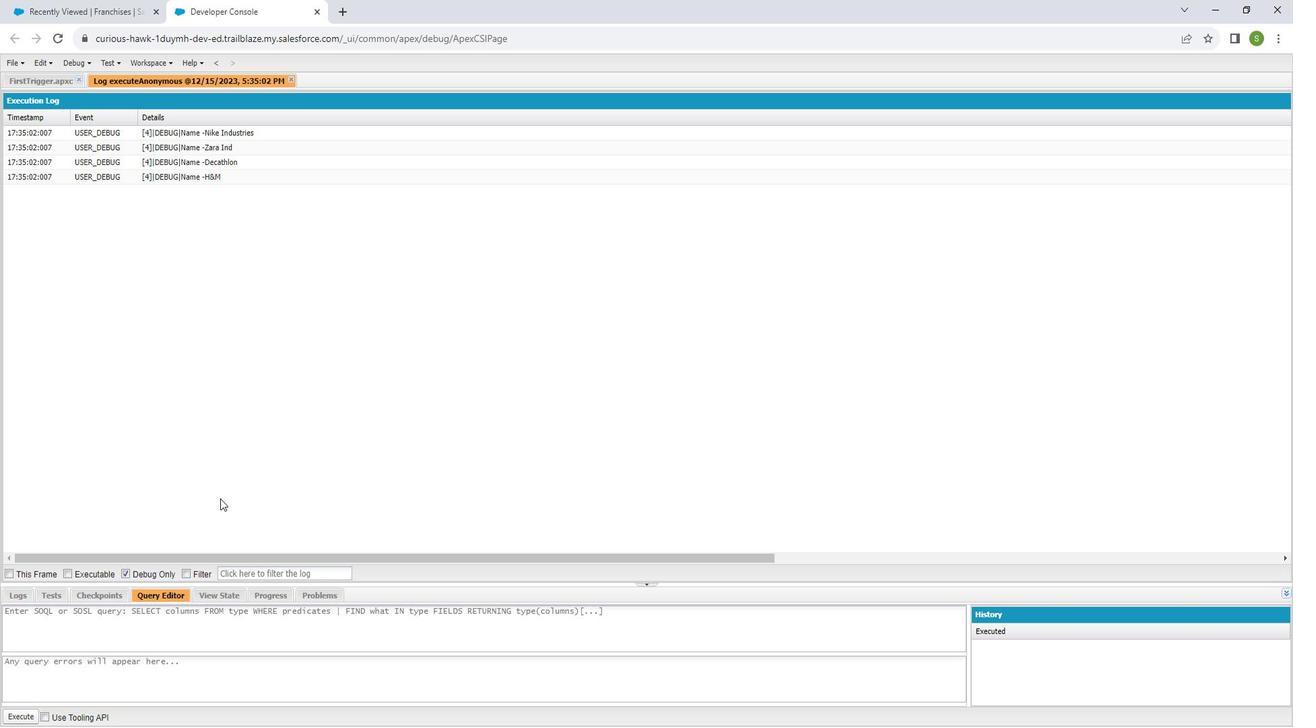 
Action: Key pressed ctrl+E
Screenshot: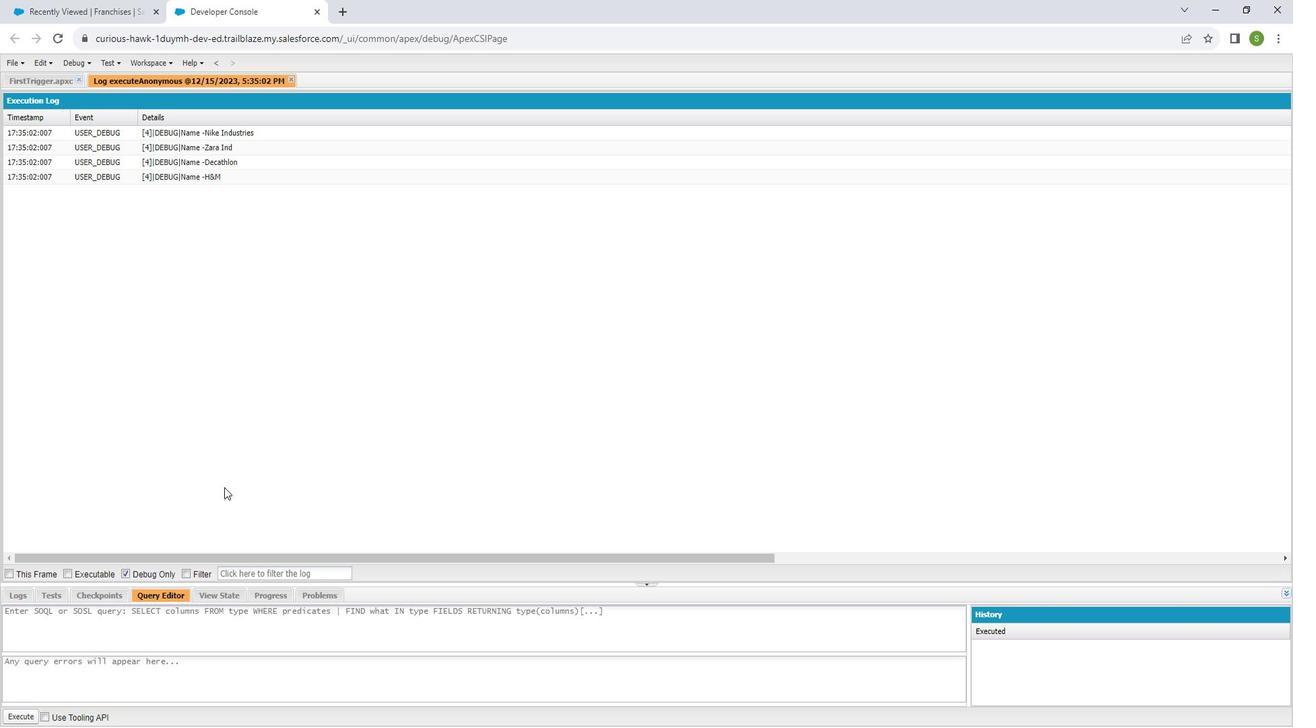 
Action: Mouse moved to (182, 618)
Screenshot: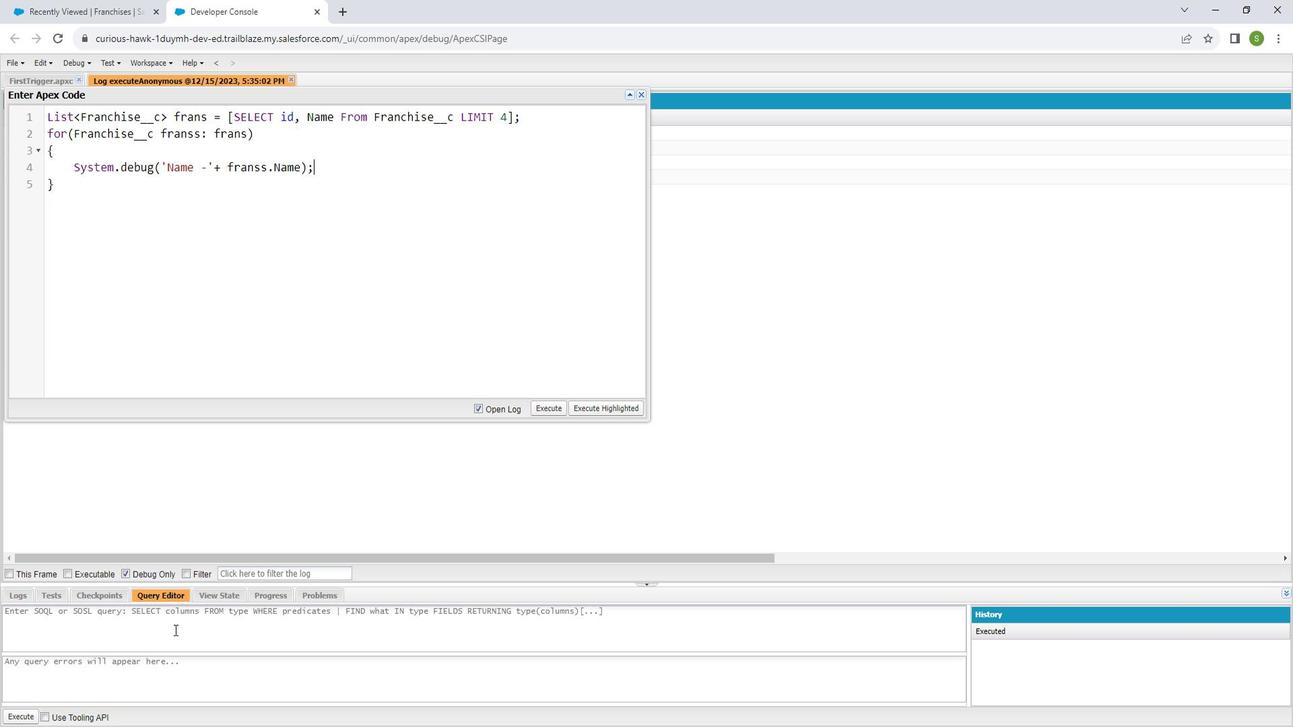 
Action: Mouse pressed left at (182, 618)
Screenshot: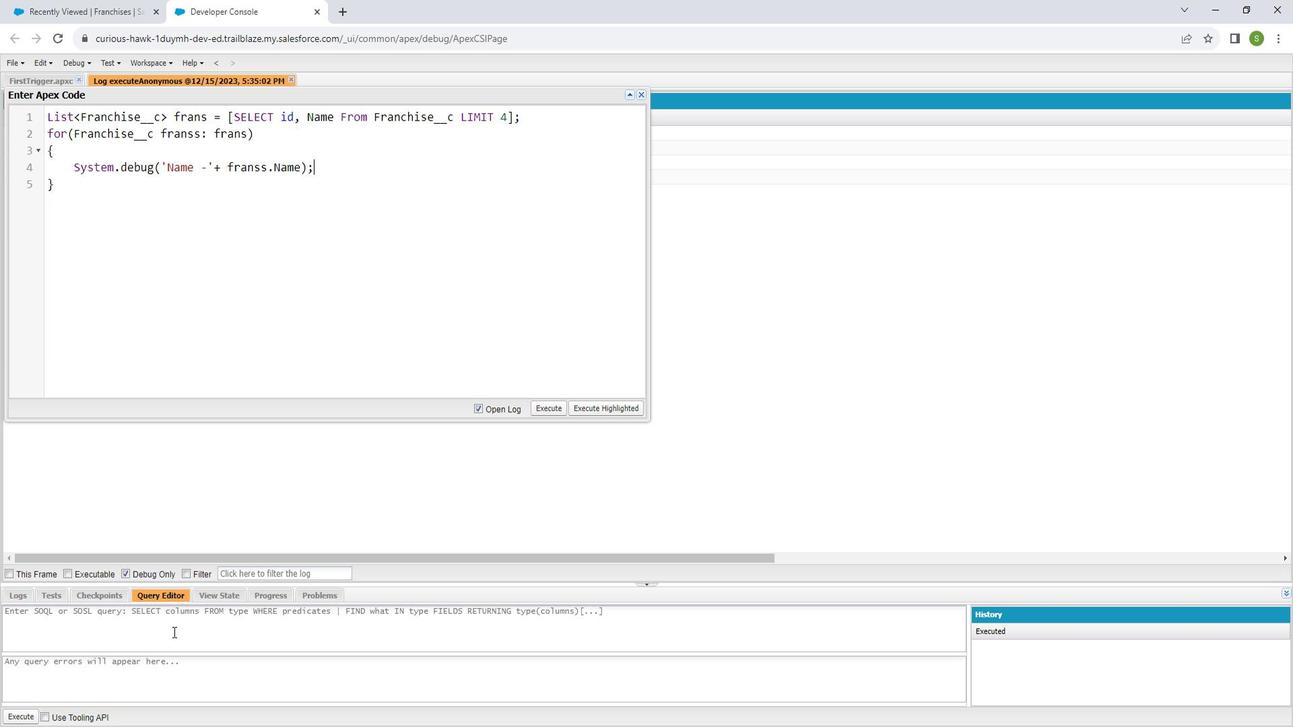 
Action: Key pressed <Key.shift_r>SELECT<Key.space>id,<Key.space><Key.shift_r>Name<Key.space><Key.shift_r>FROM<Key.space><Key.shift_r>Franchise<Key.shift_r>__c<Key.space>
Screenshot: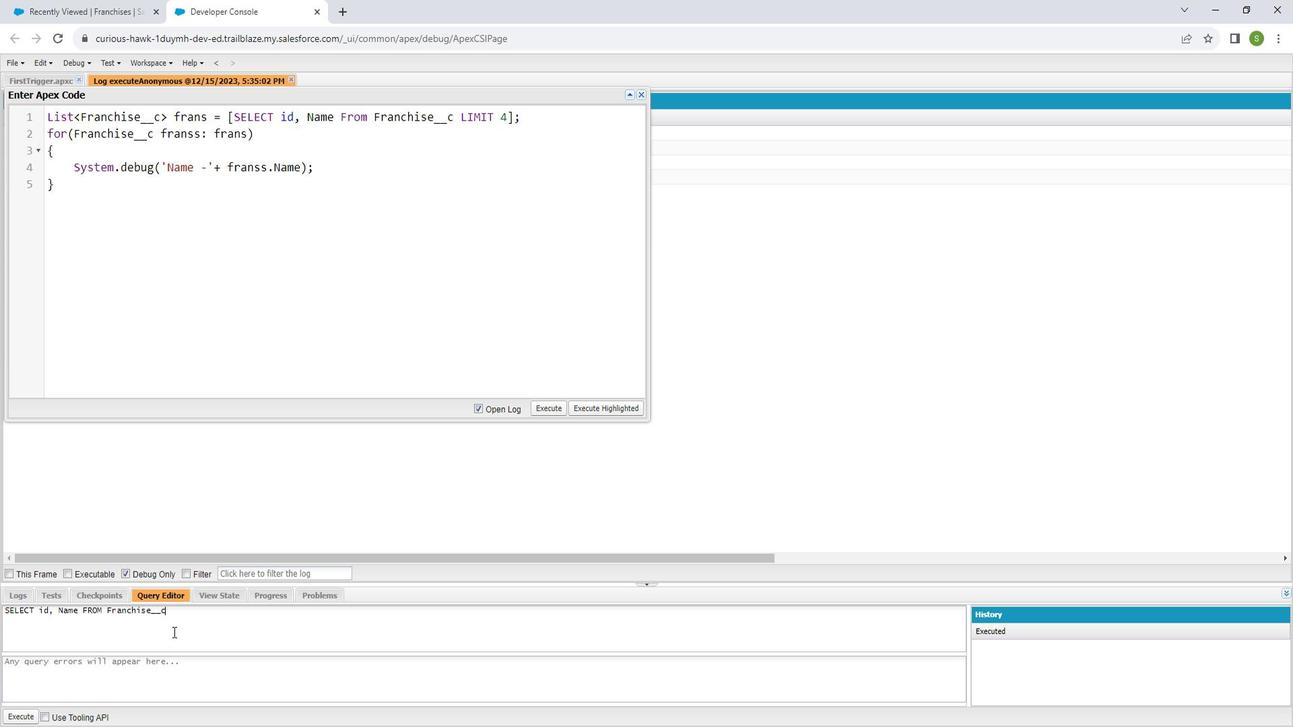 
Action: Mouse moved to (41, 697)
Screenshot: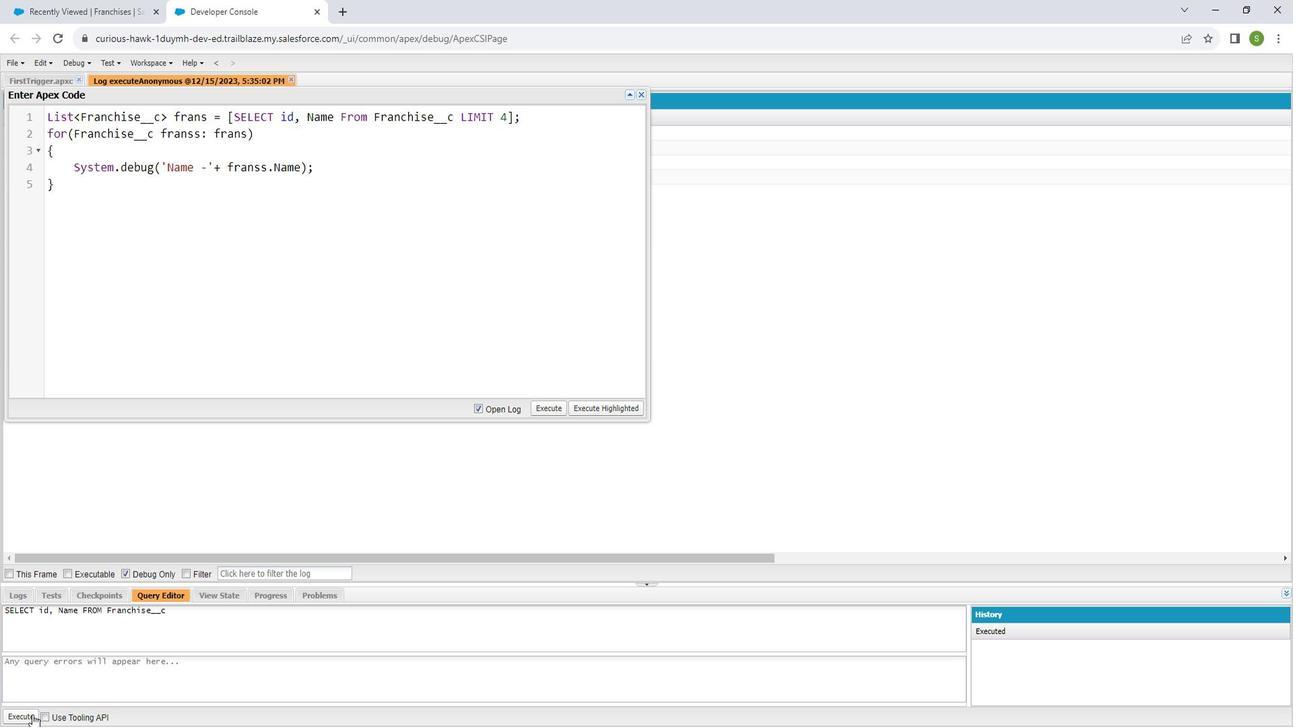 
Action: Mouse pressed left at (41, 697)
Screenshot: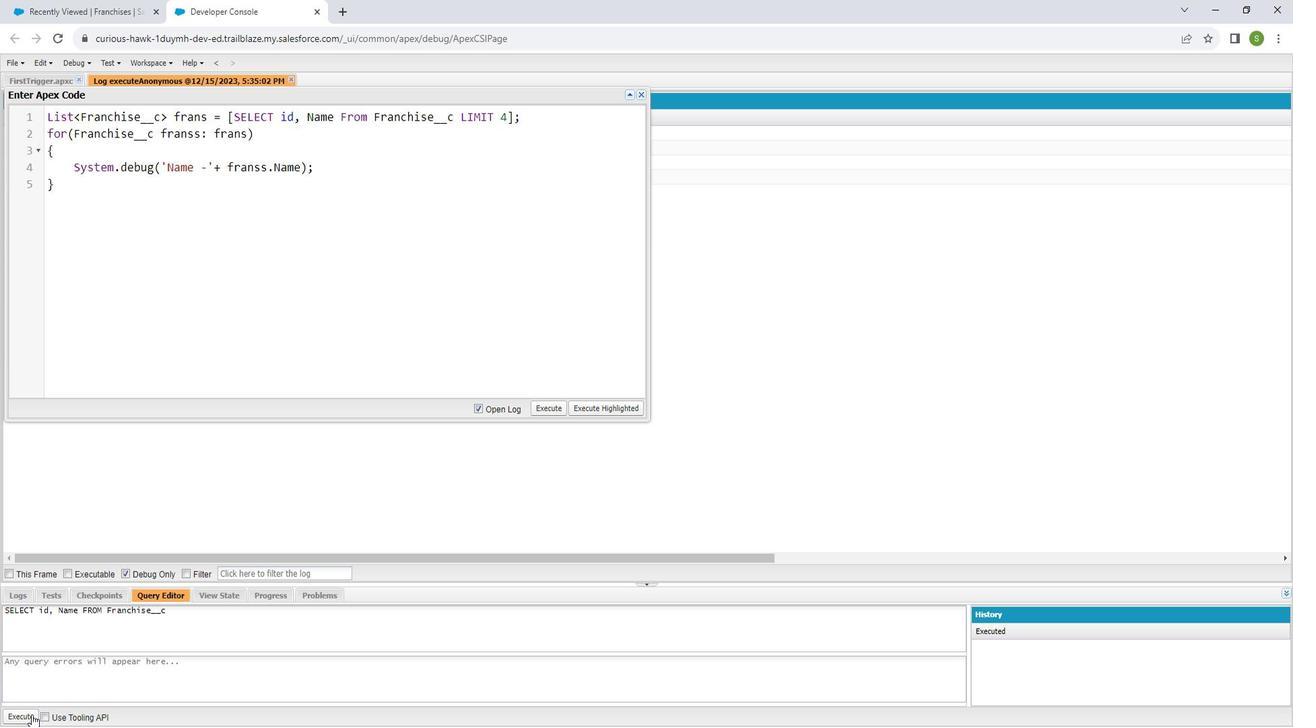 
Action: Mouse moved to (376, 103)
Screenshot: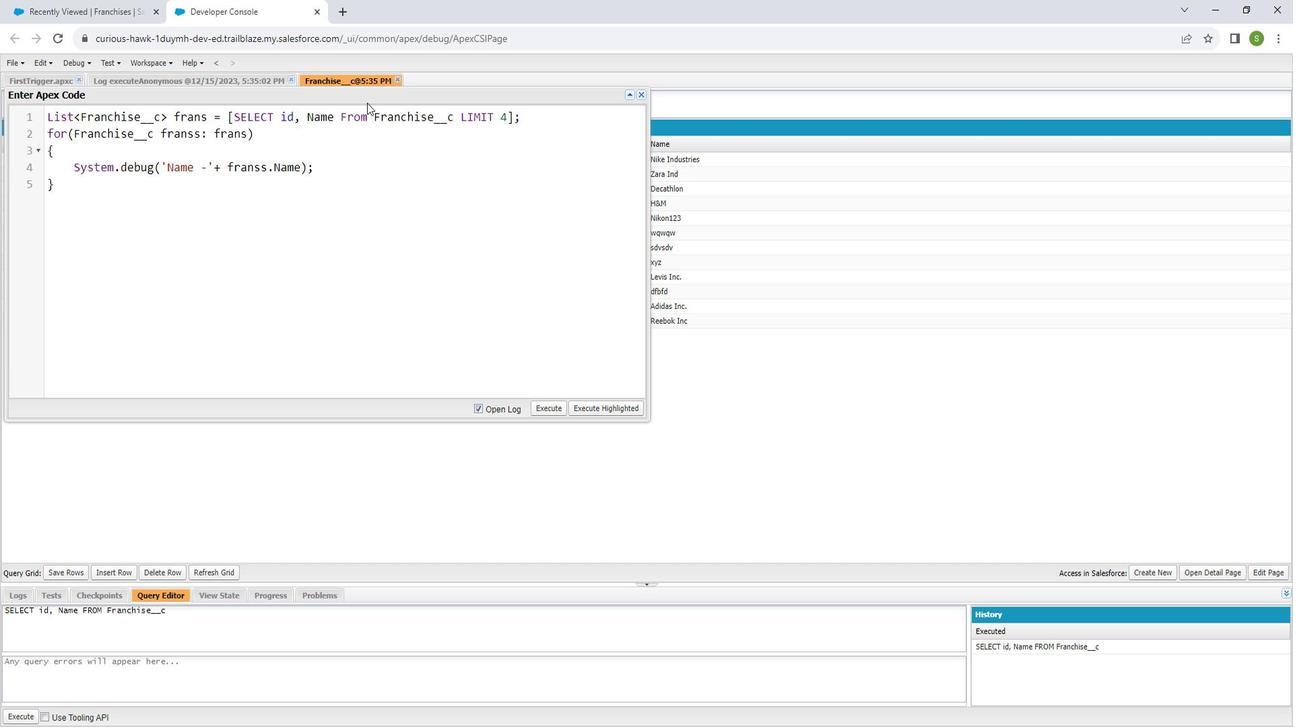 
Action: Mouse pressed left at (376, 103)
Screenshot: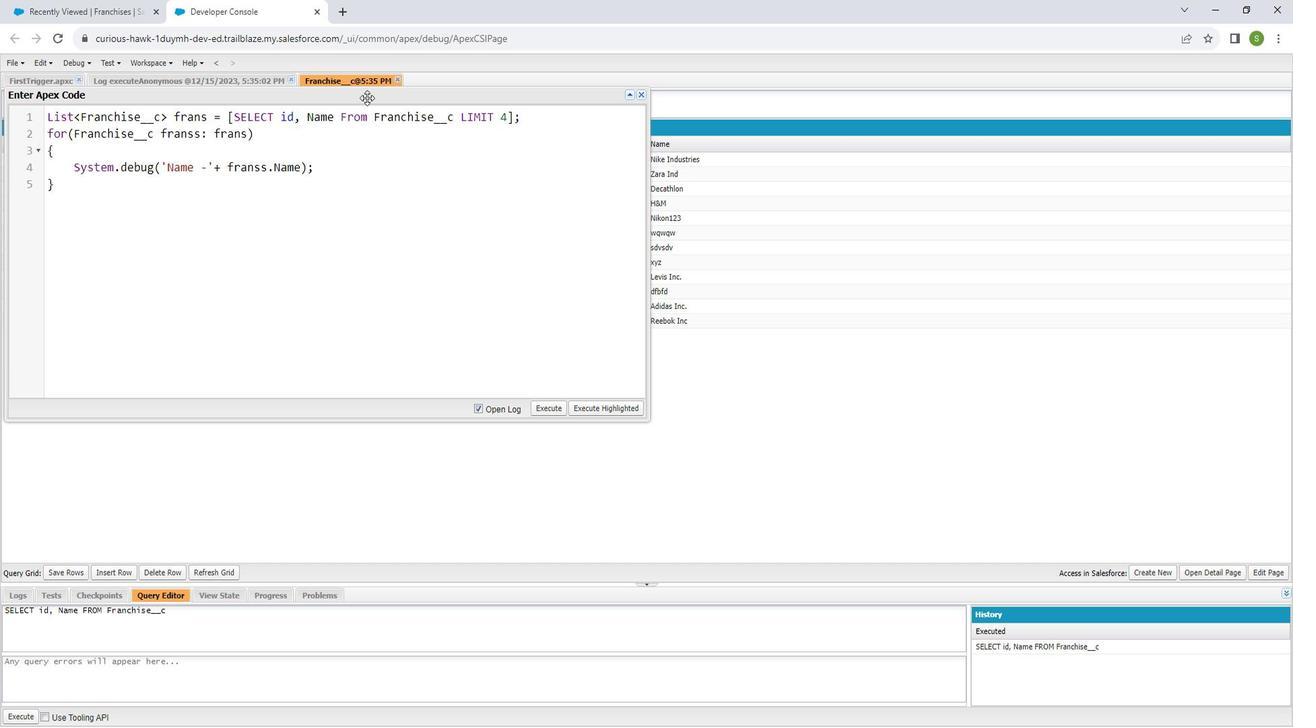 
Action: Mouse moved to (198, 600)
Screenshot: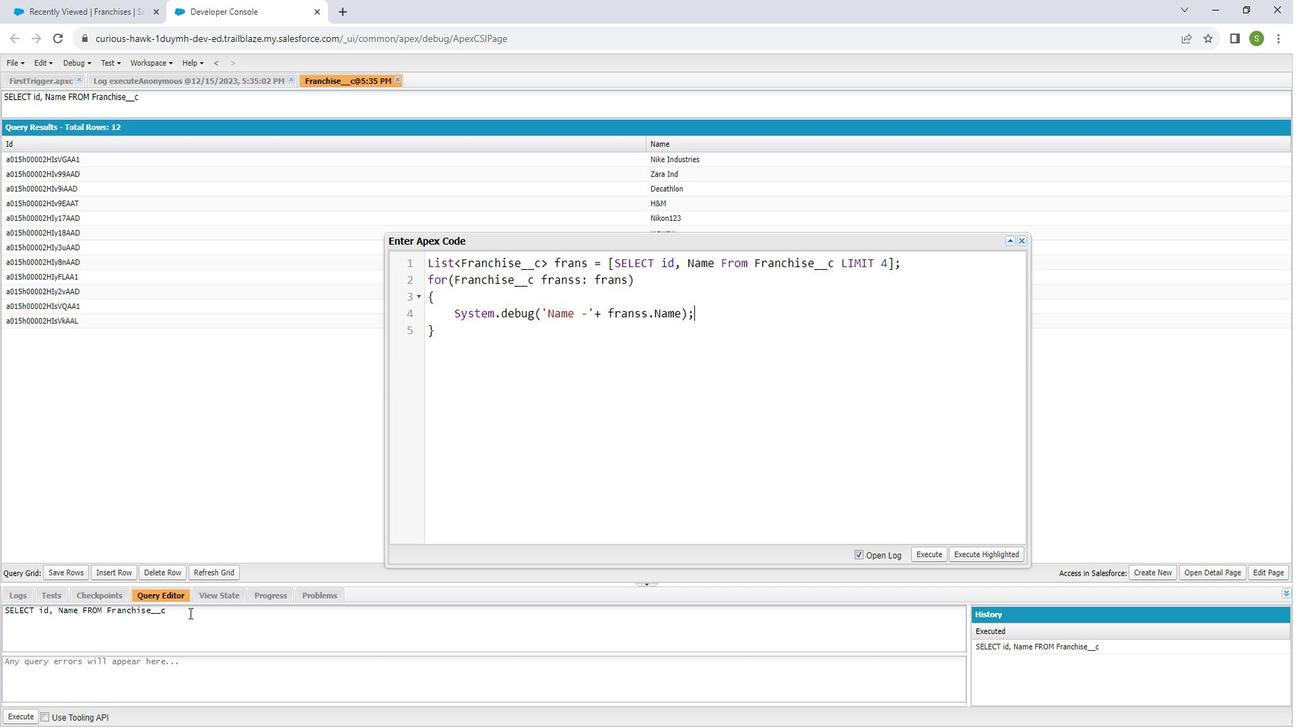
Action: Mouse pressed left at (198, 600)
Screenshot: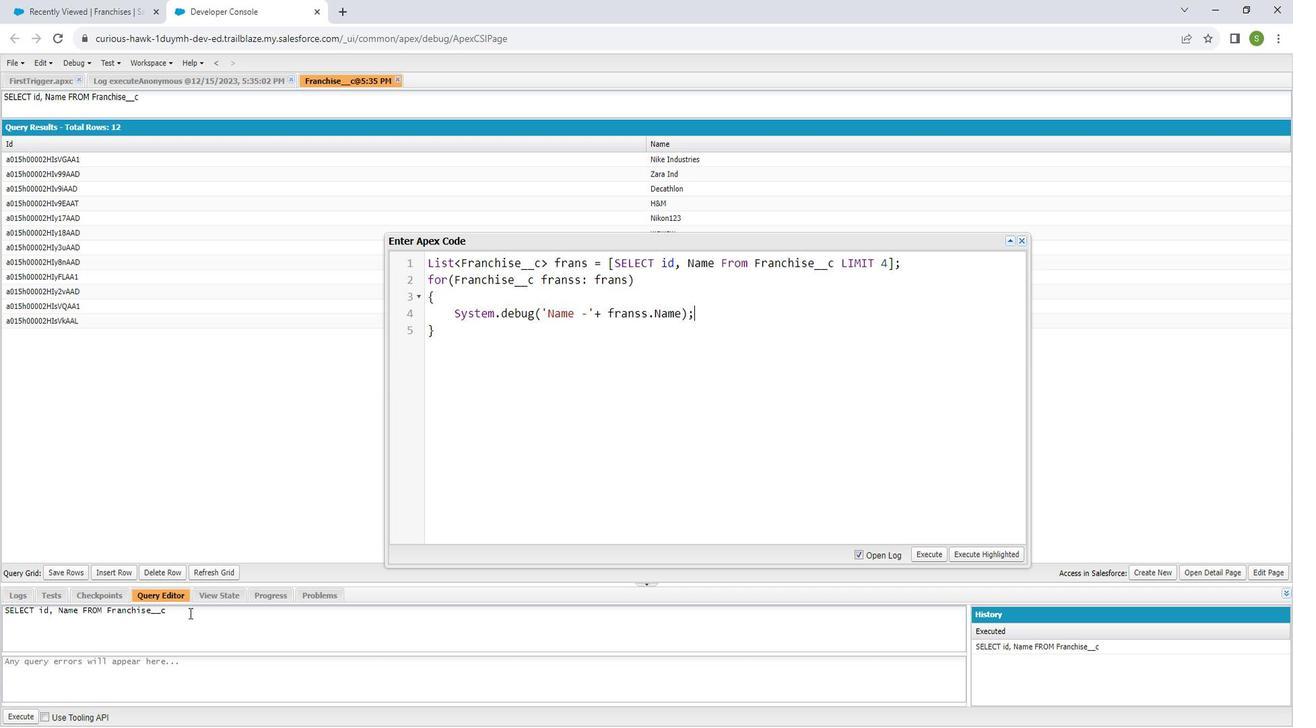 
Action: Key pressed <Key.shift_r>Limit<Key.space>4
Screenshot: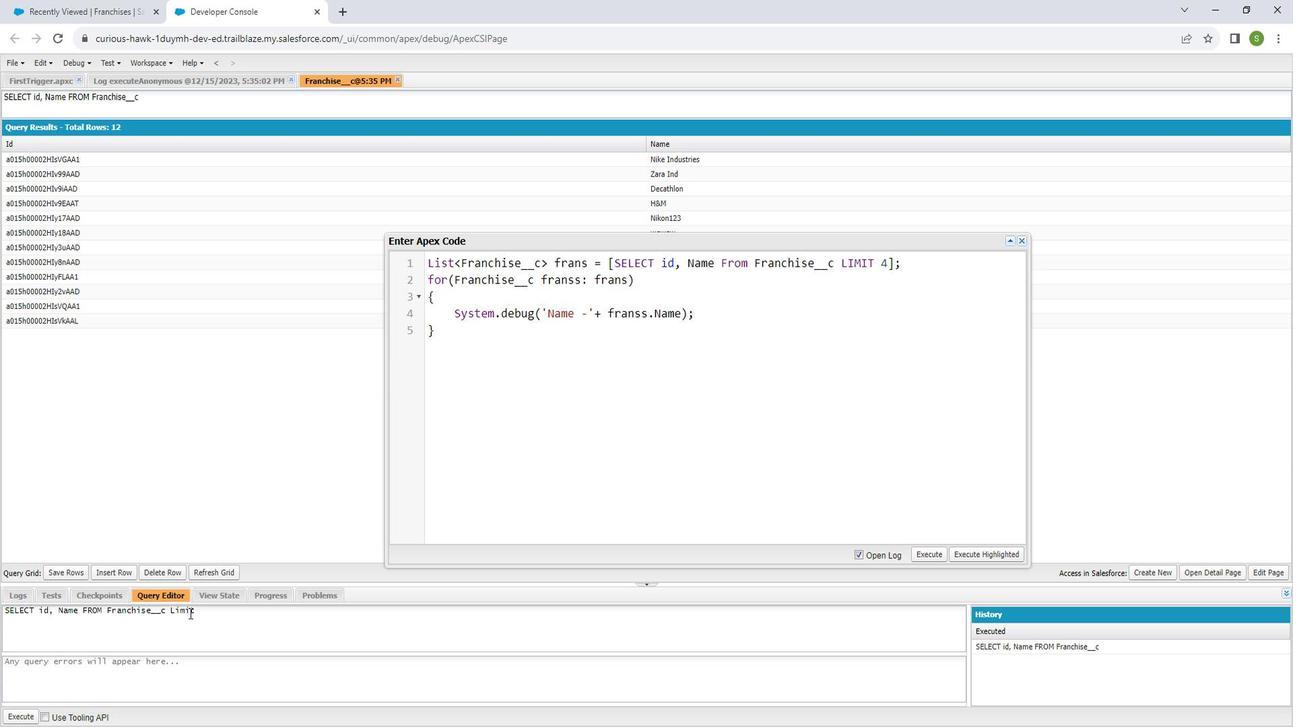 
Action: Mouse moved to (32, 702)
Screenshot: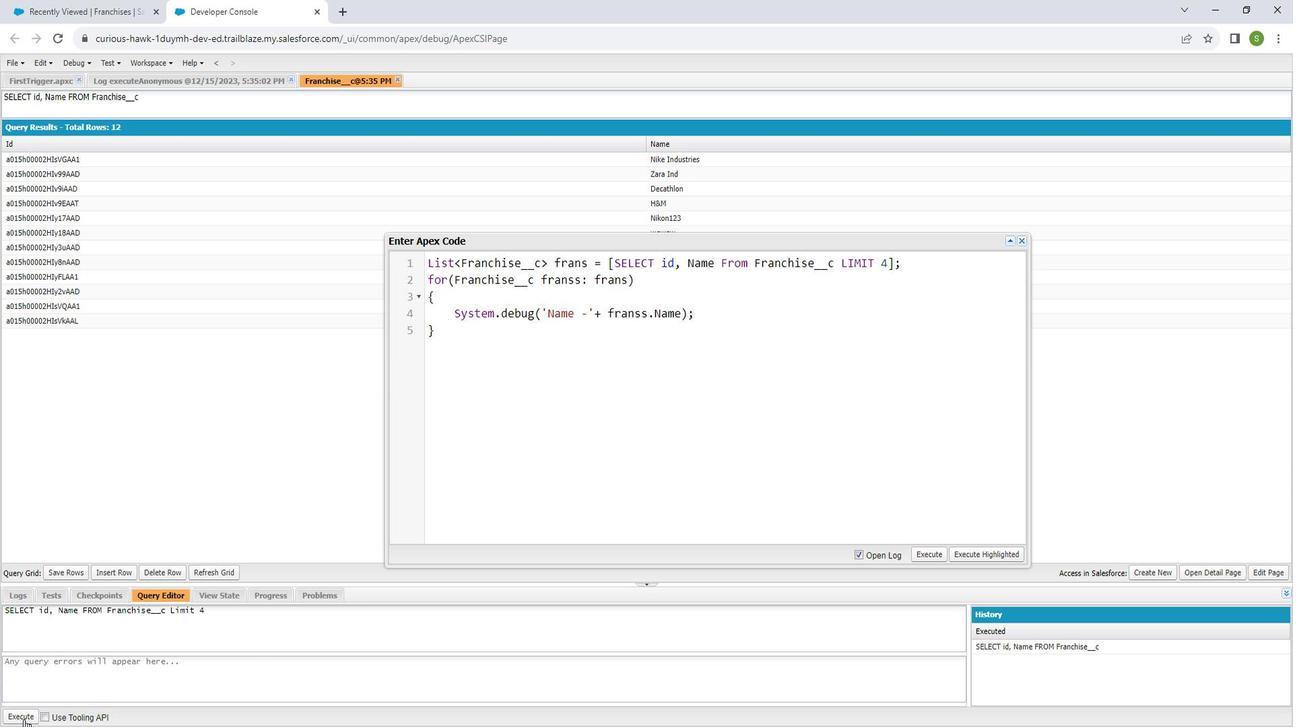 
Action: Mouse pressed left at (32, 702)
Screenshot: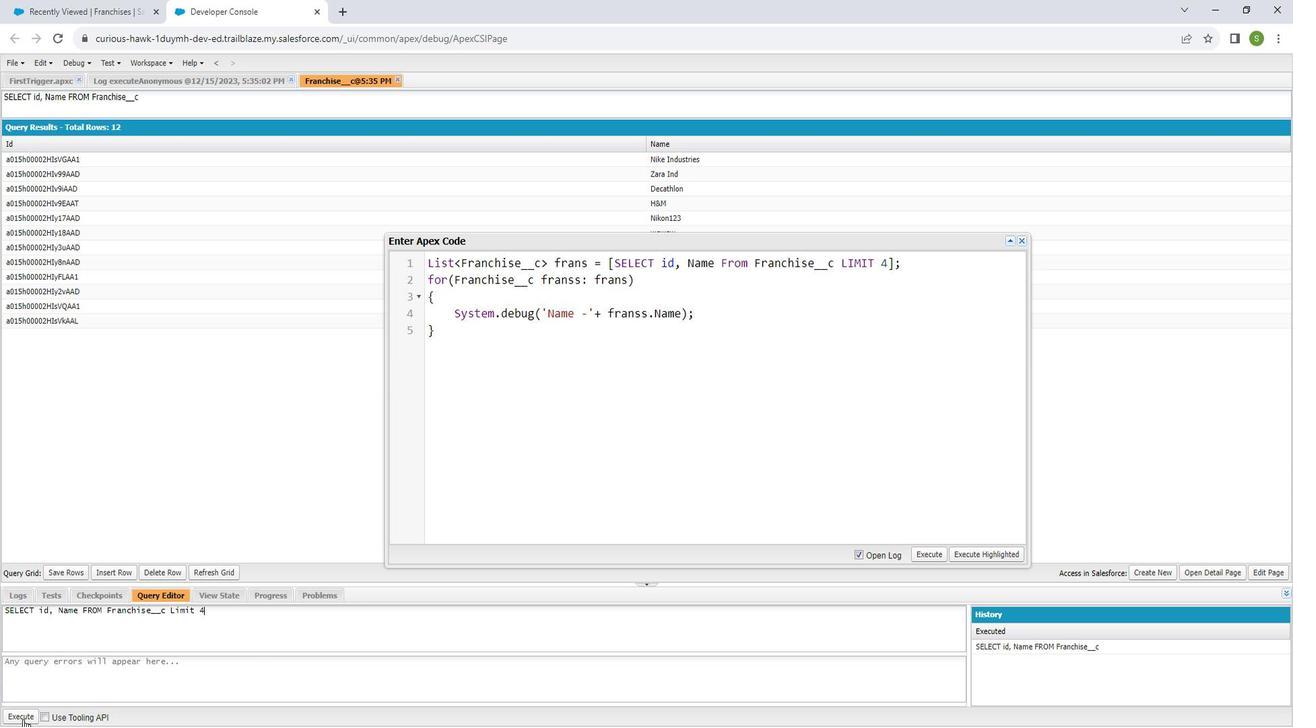 
Action: Mouse moved to (596, 334)
Screenshot: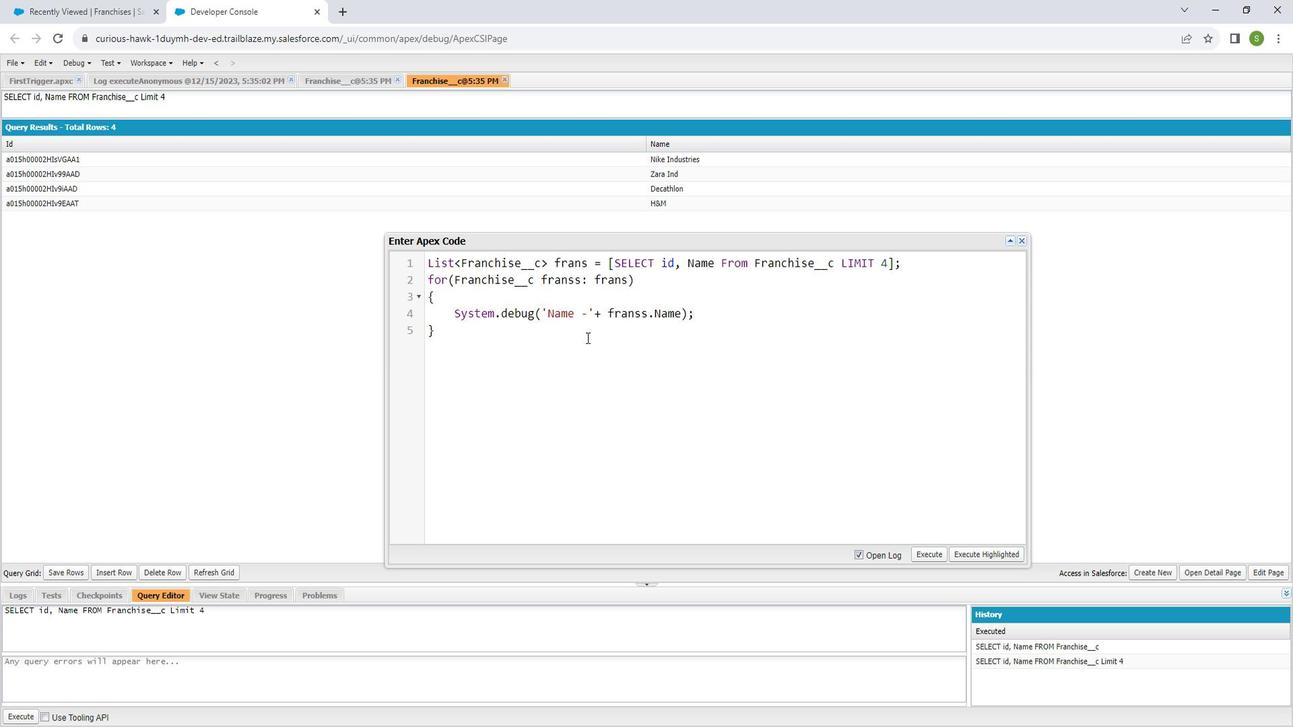 
